 Task: Look for space in Cipolletti, Argentina from 5th July, 2023 to 10th July, 2023 for 4 adults in price range Rs.9000 to Rs.14000. Place can be entire place with 2 bedrooms having 4 beds and 2 bathrooms. Property type can be house, flat, guest house. Amenities needed are: heating. Booking option can be shelf check-in. Required host language is English.
Action: Mouse moved to (418, 99)
Screenshot: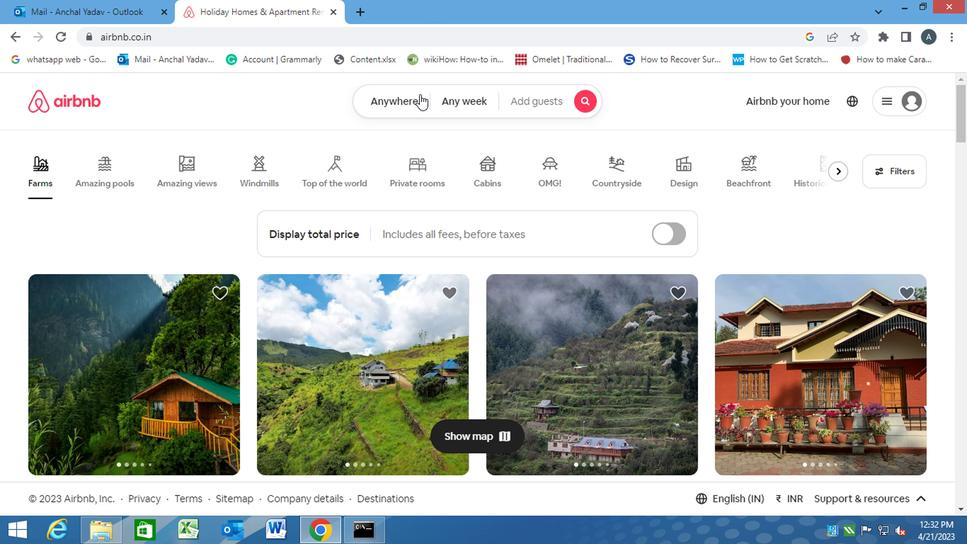 
Action: Mouse pressed left at (418, 99)
Screenshot: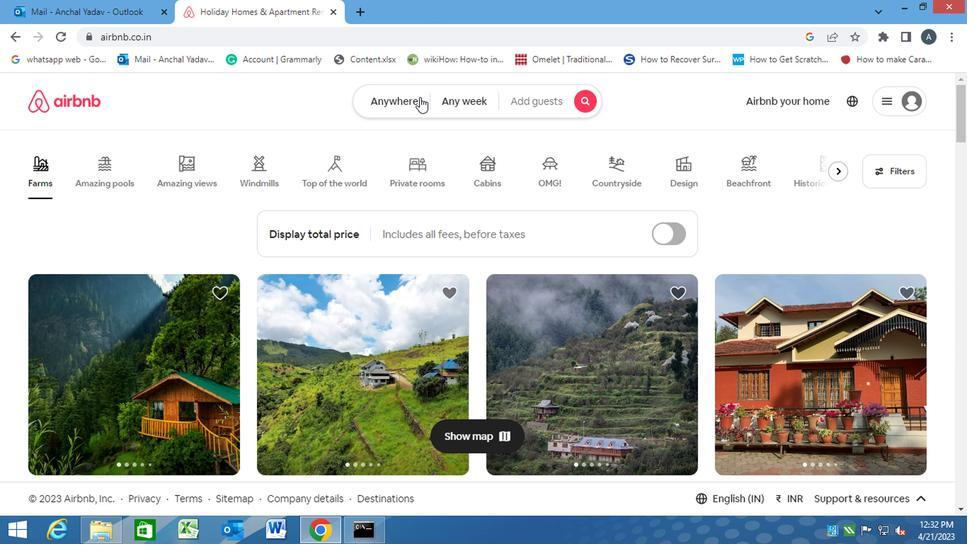 
Action: Mouse moved to (277, 154)
Screenshot: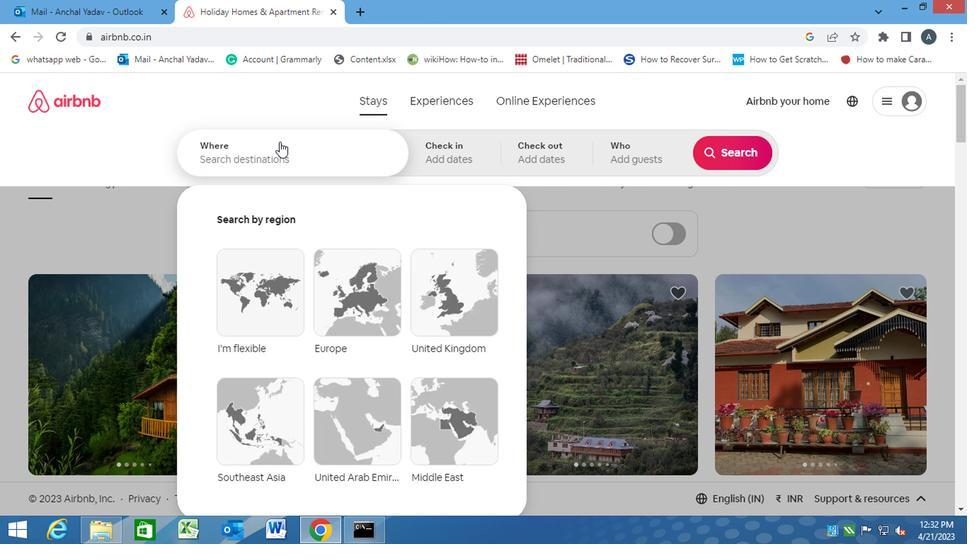 
Action: Mouse pressed left at (277, 154)
Screenshot: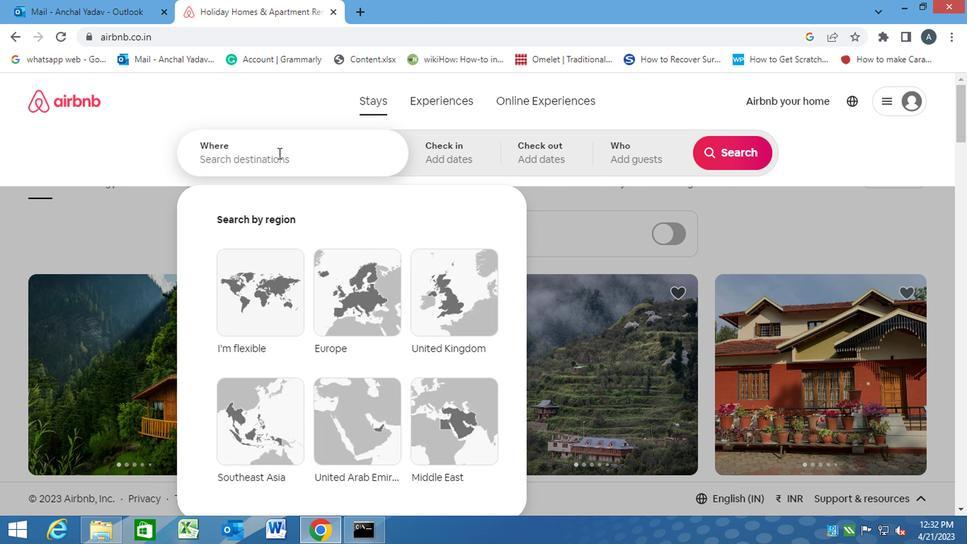 
Action: Mouse moved to (287, 159)
Screenshot: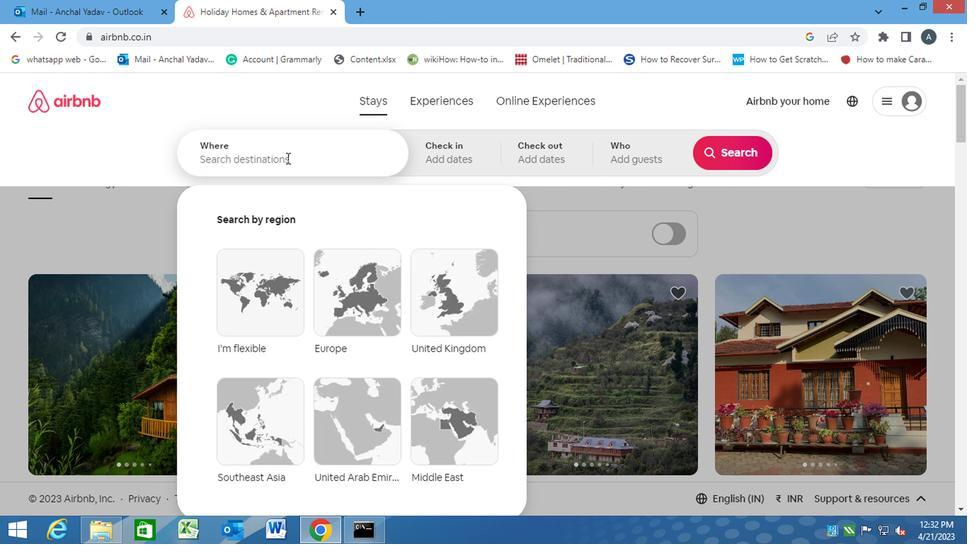 
Action: Key pressed c<Key.caps_lock>ipolle
Screenshot: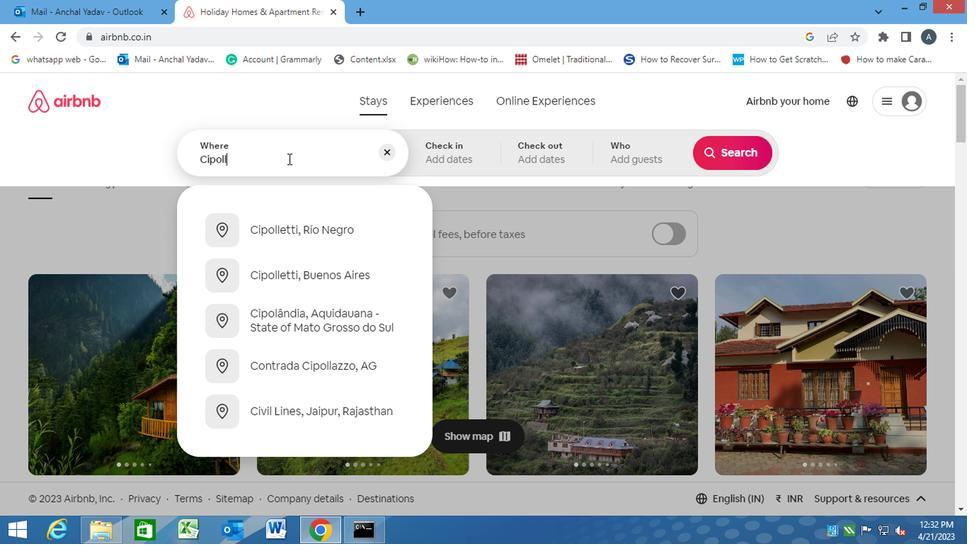 
Action: Mouse moved to (287, 160)
Screenshot: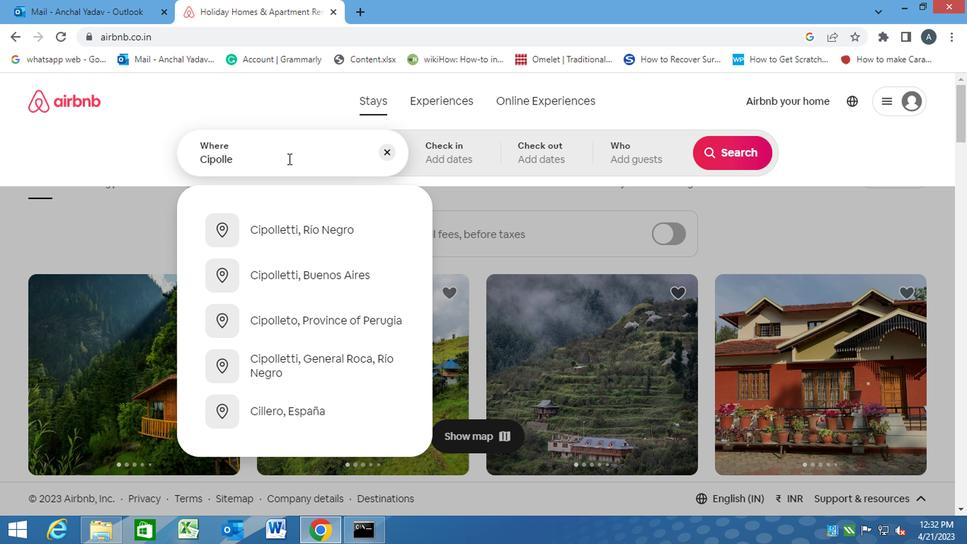
Action: Key pressed tti,<Key.space><Key.caps_lock>a<Key.caps_lock>rgentina<Key.enter>
Screenshot: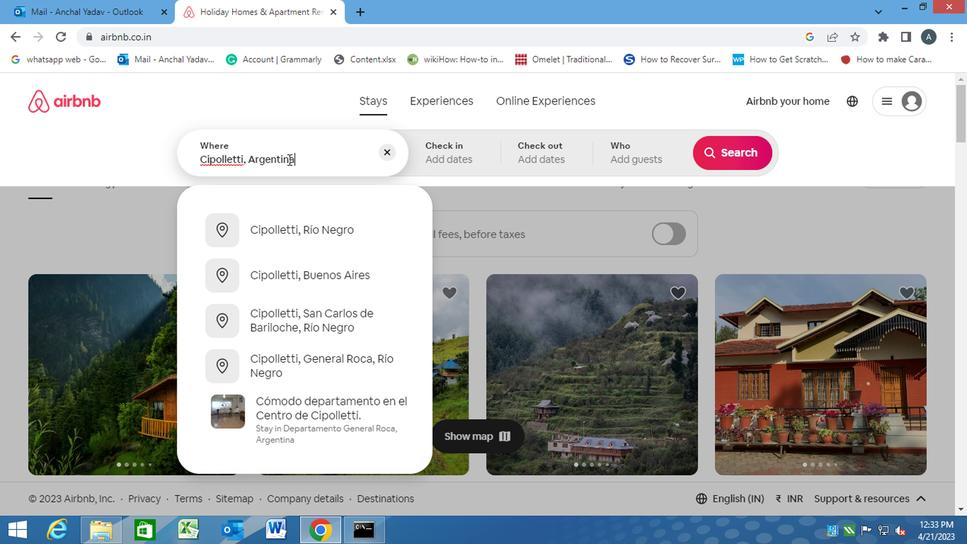
Action: Mouse moved to (710, 262)
Screenshot: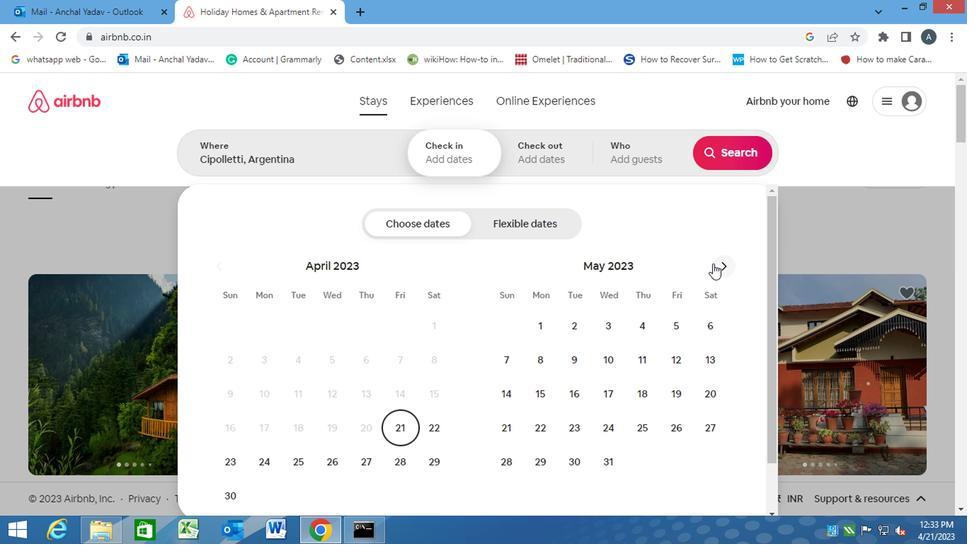 
Action: Mouse pressed left at (710, 262)
Screenshot: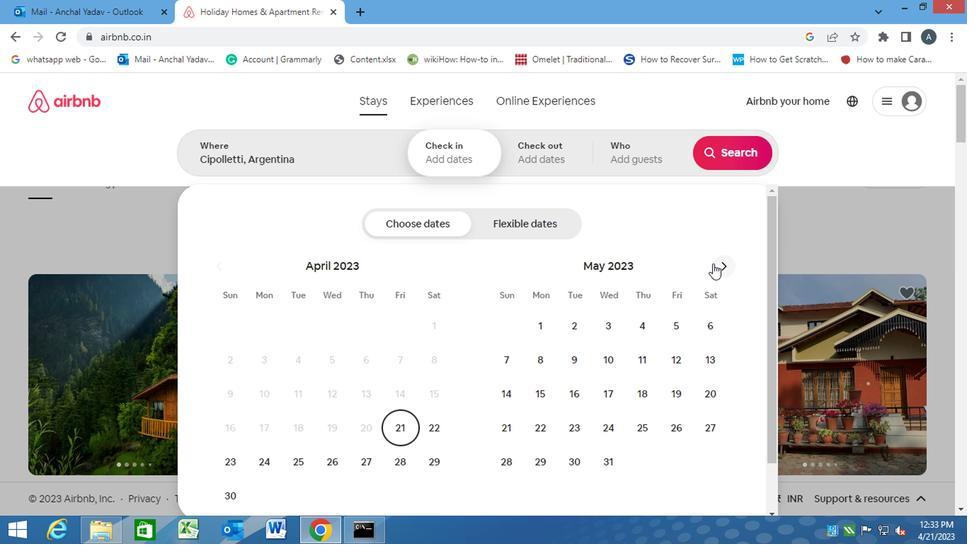 
Action: Mouse pressed left at (710, 262)
Screenshot: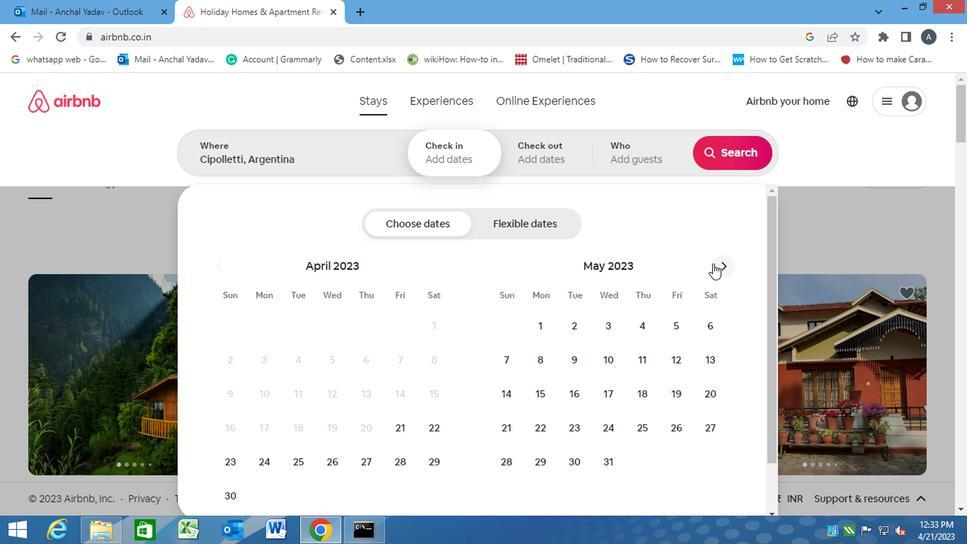 
Action: Mouse pressed left at (710, 262)
Screenshot: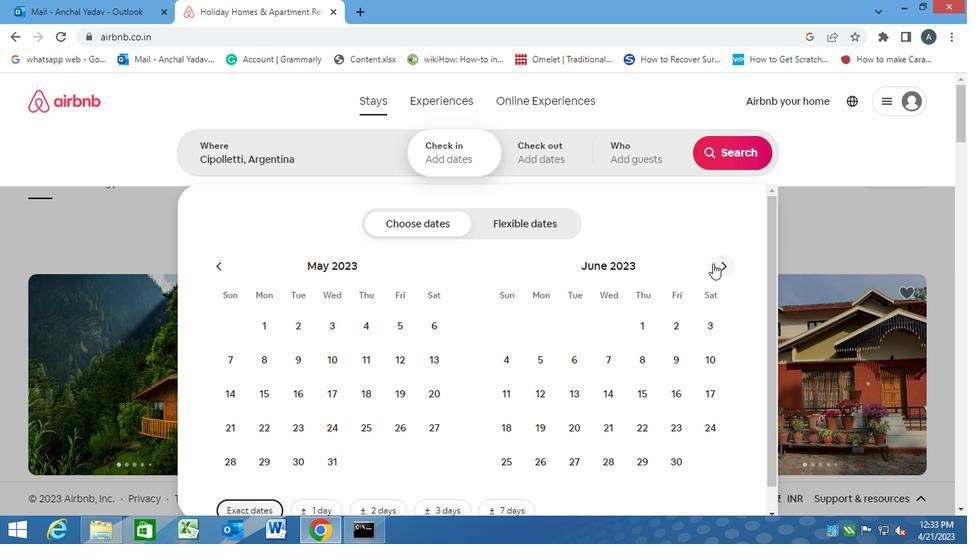 
Action: Mouse moved to (722, 263)
Screenshot: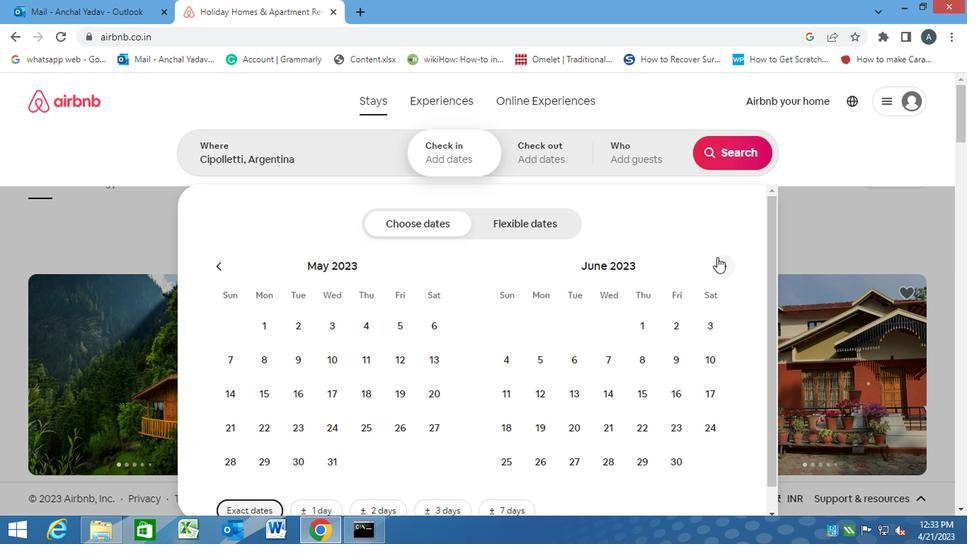 
Action: Mouse pressed left at (722, 263)
Screenshot: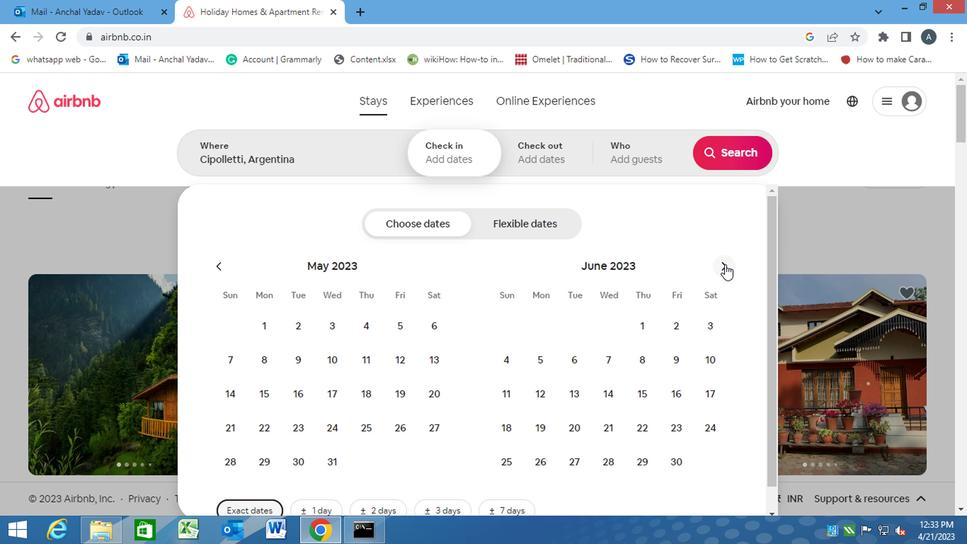 
Action: Mouse moved to (607, 362)
Screenshot: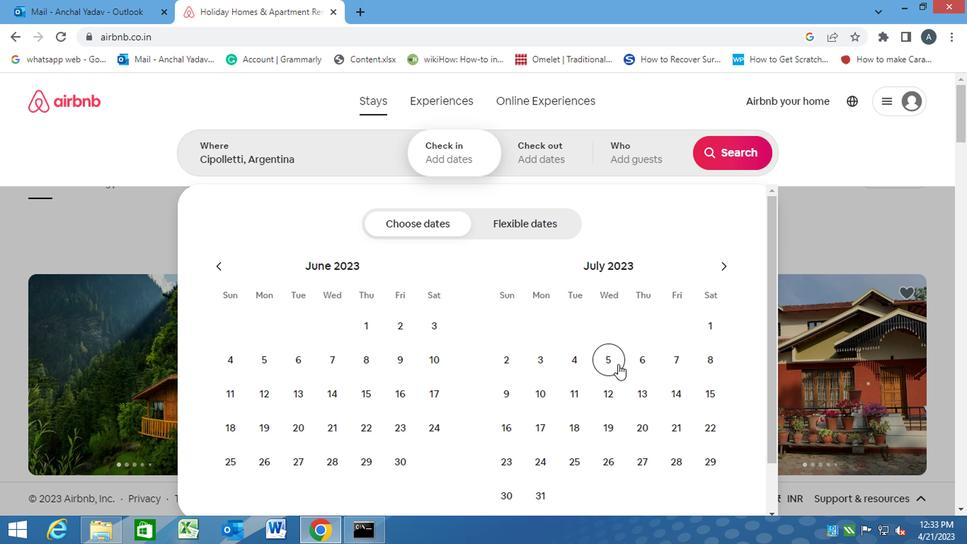 
Action: Mouse pressed left at (607, 362)
Screenshot: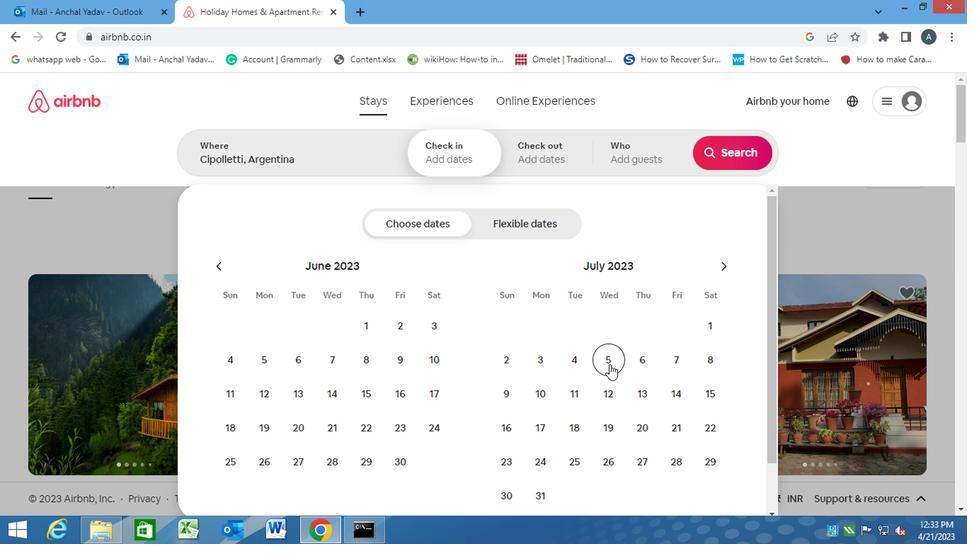 
Action: Mouse moved to (537, 386)
Screenshot: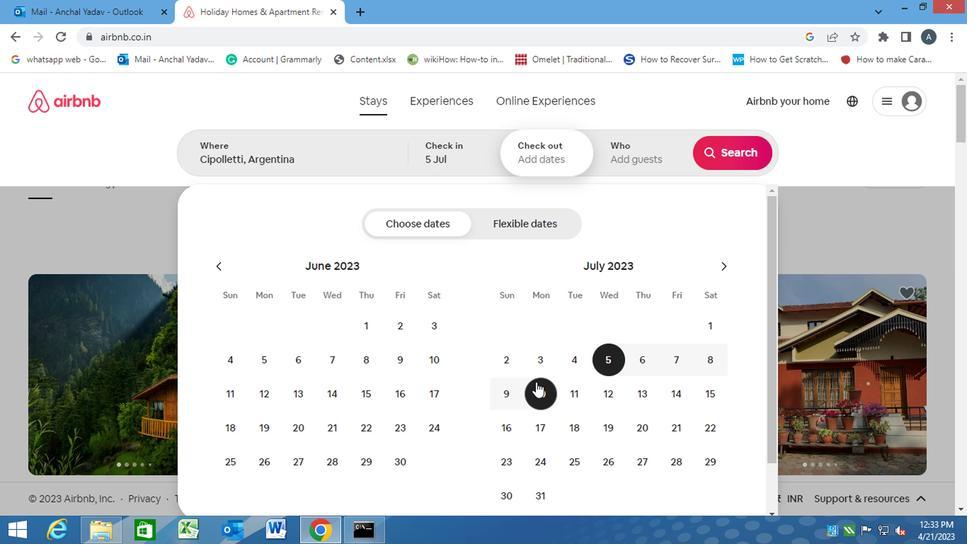 
Action: Mouse pressed left at (537, 386)
Screenshot: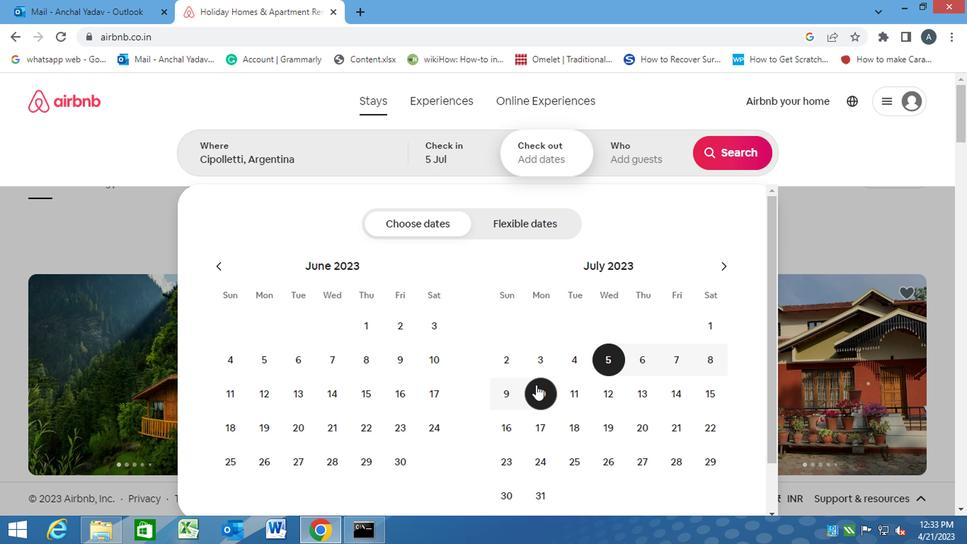 
Action: Mouse moved to (616, 157)
Screenshot: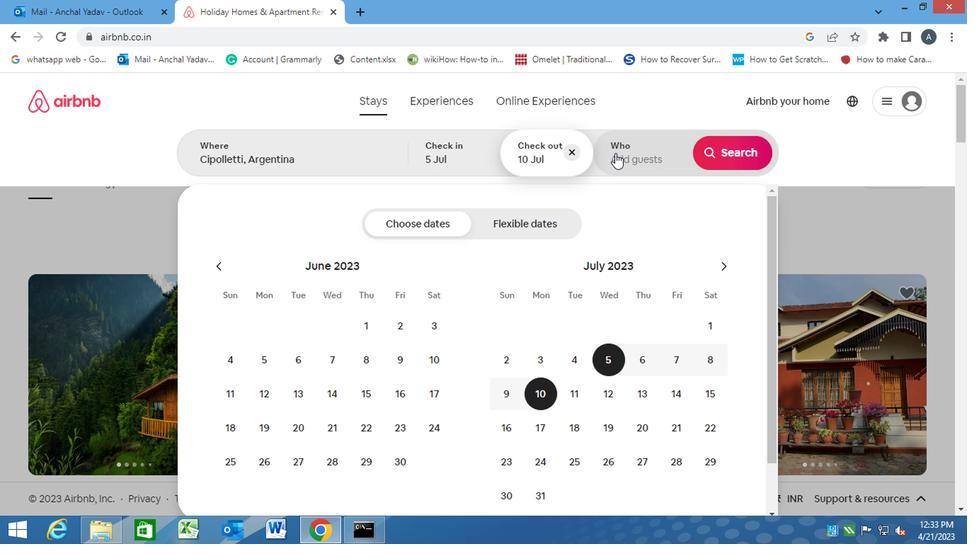 
Action: Mouse pressed left at (616, 157)
Screenshot: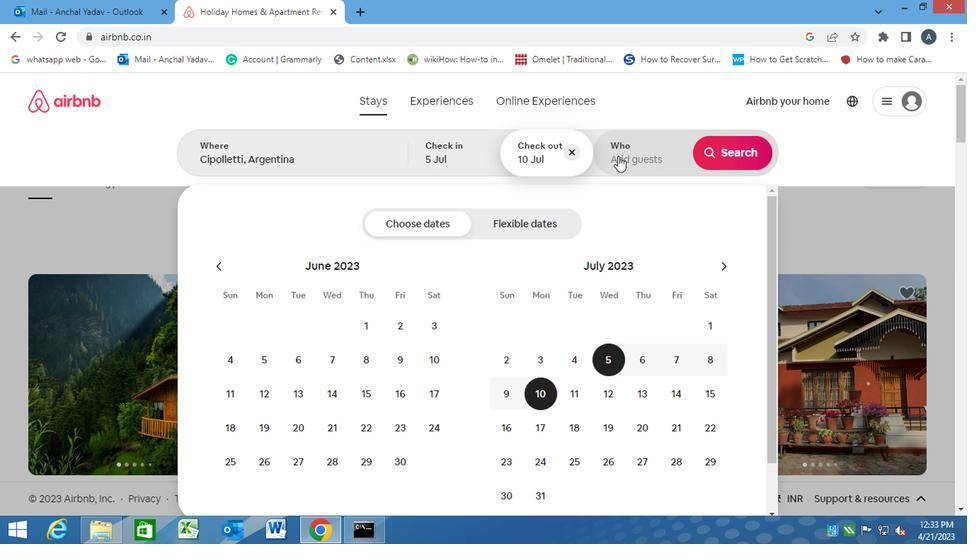 
Action: Mouse moved to (727, 228)
Screenshot: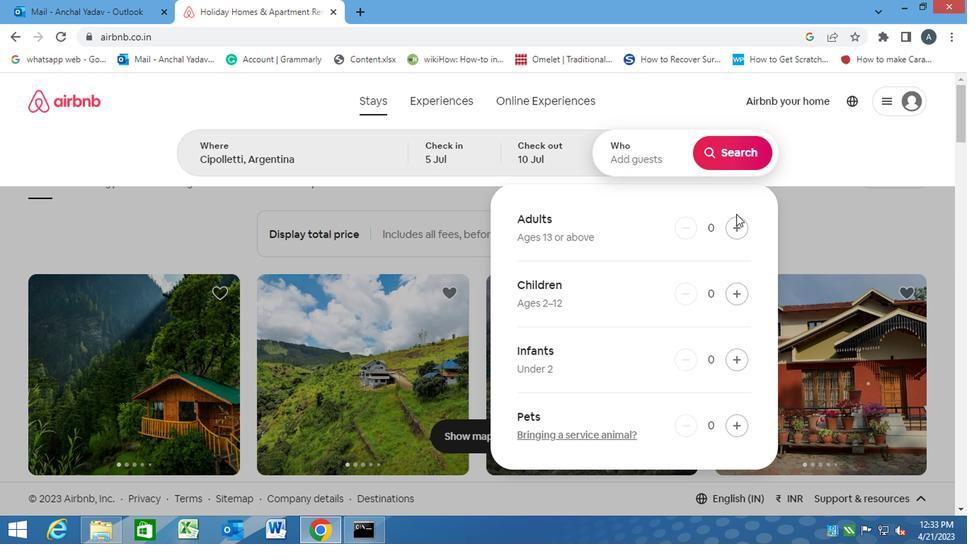 
Action: Mouse pressed left at (727, 228)
Screenshot: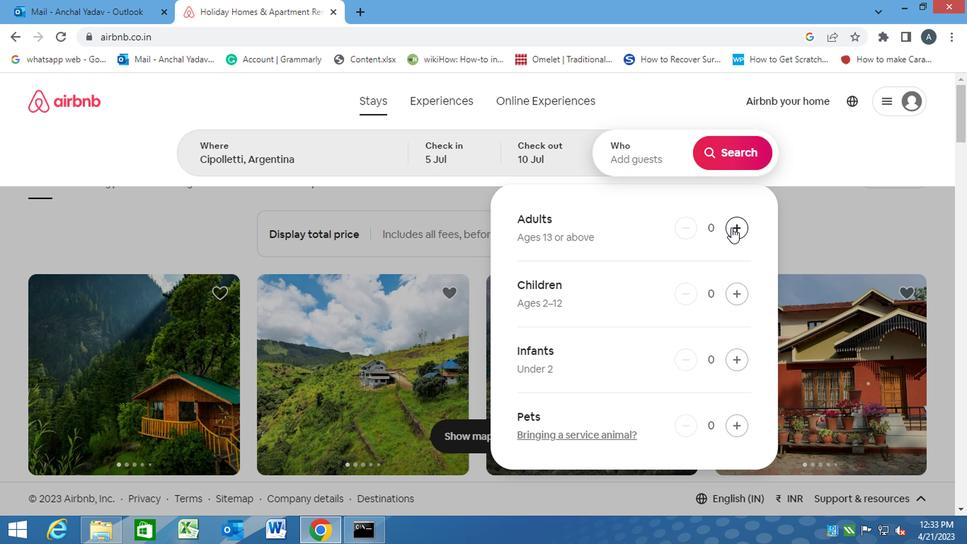 
Action: Mouse pressed left at (727, 228)
Screenshot: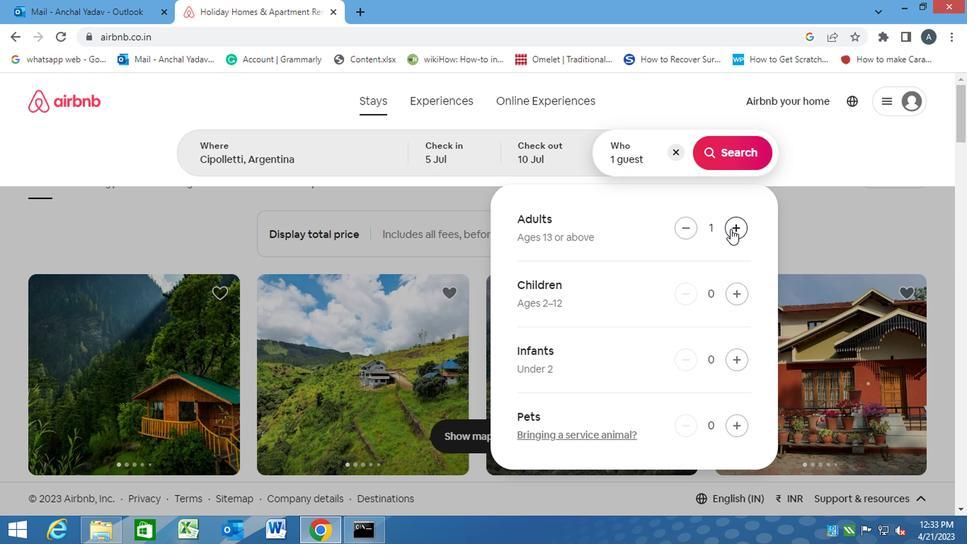
Action: Mouse pressed left at (727, 228)
Screenshot: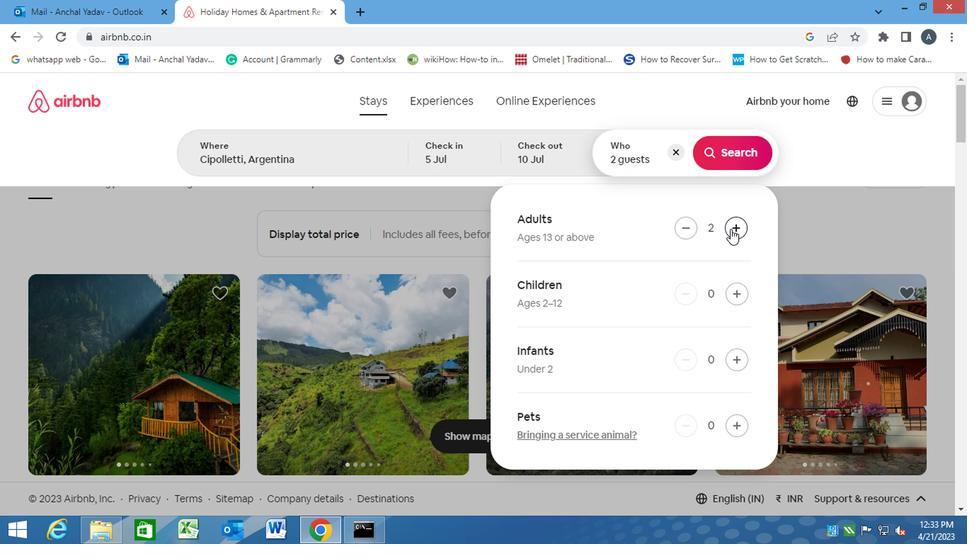 
Action: Mouse pressed left at (727, 228)
Screenshot: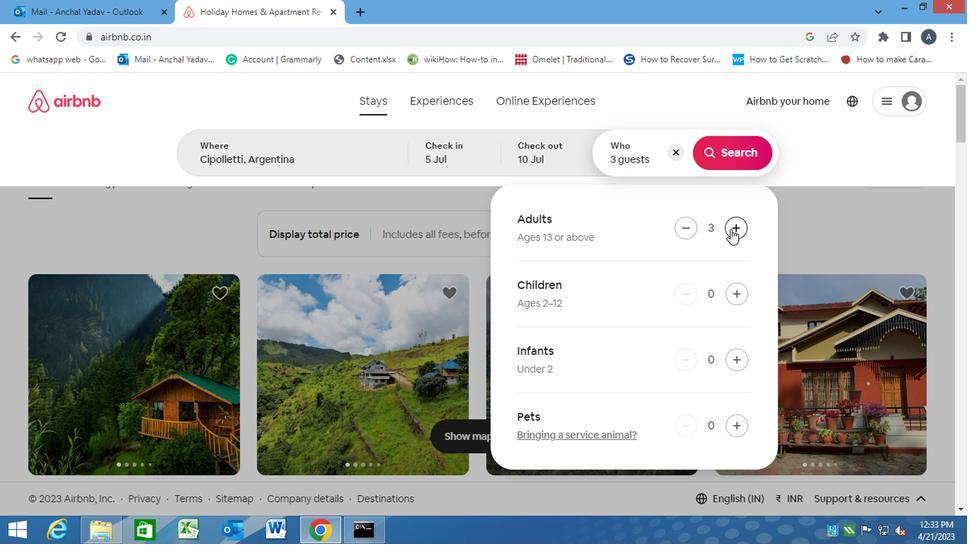 
Action: Mouse moved to (723, 153)
Screenshot: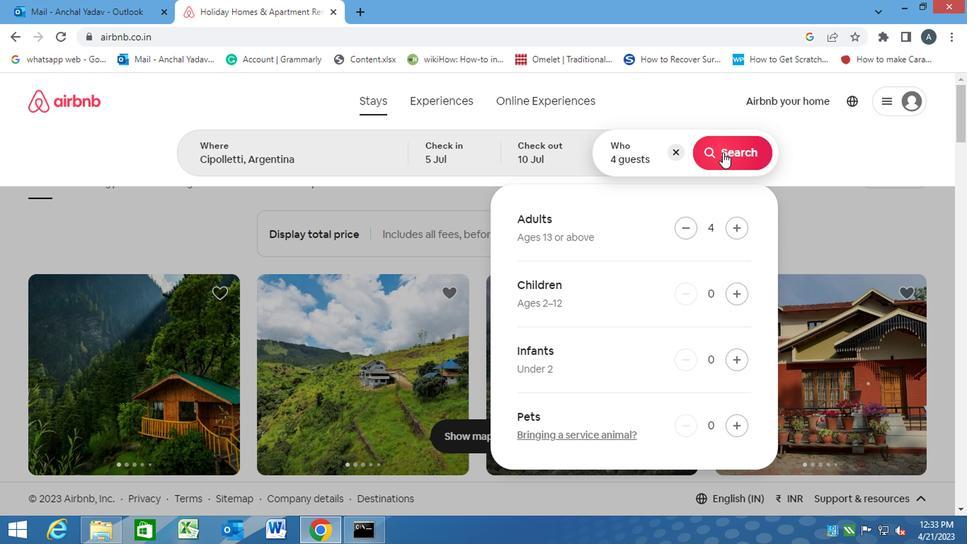
Action: Mouse pressed left at (723, 153)
Screenshot: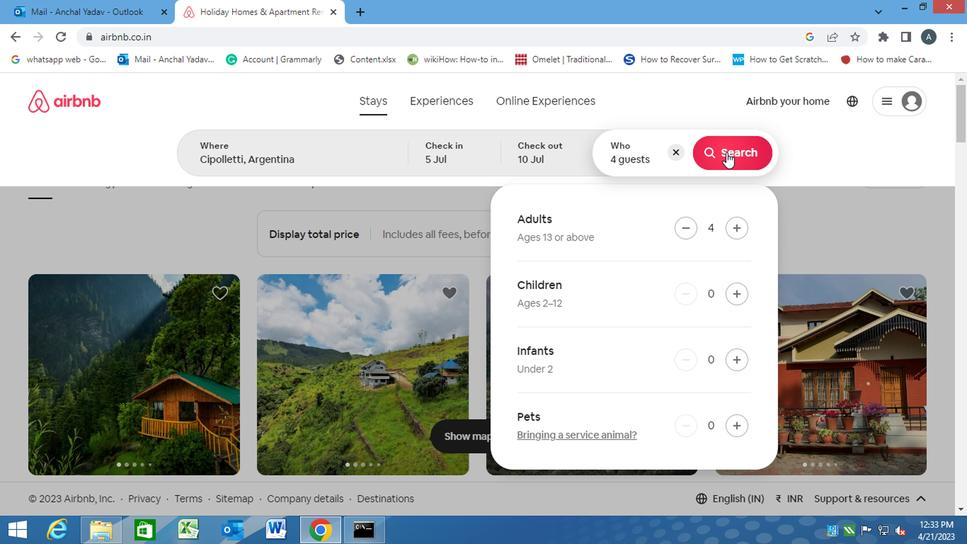 
Action: Mouse moved to (887, 153)
Screenshot: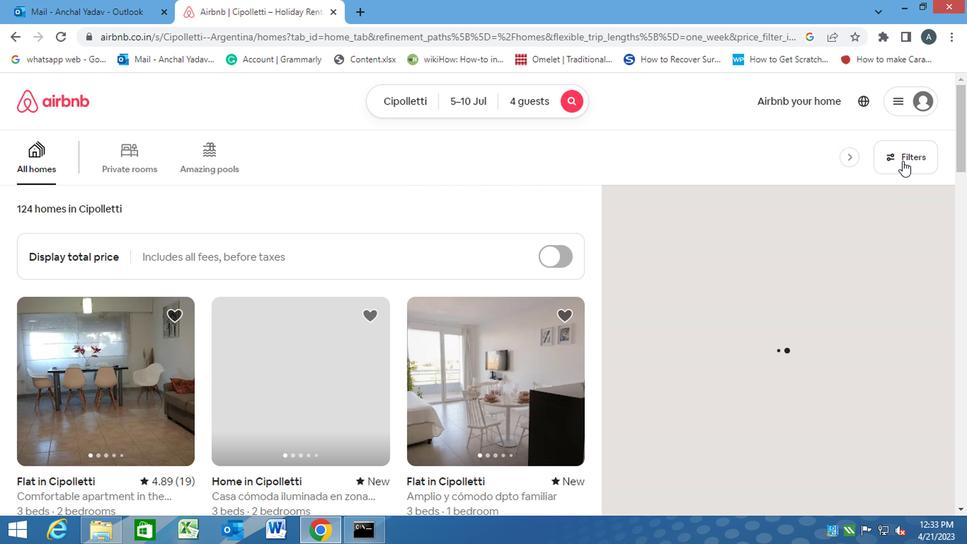 
Action: Mouse pressed left at (899, 153)
Screenshot: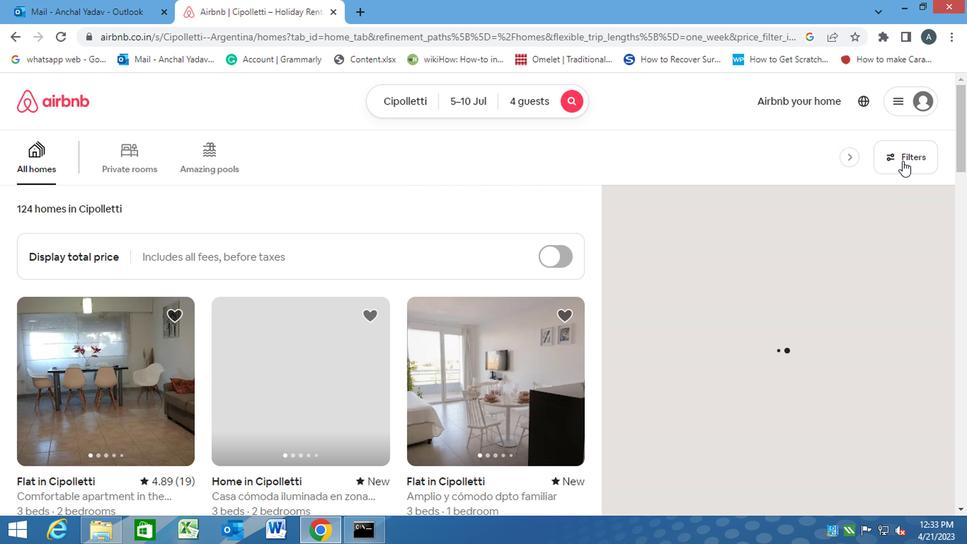 
Action: Mouse moved to (293, 334)
Screenshot: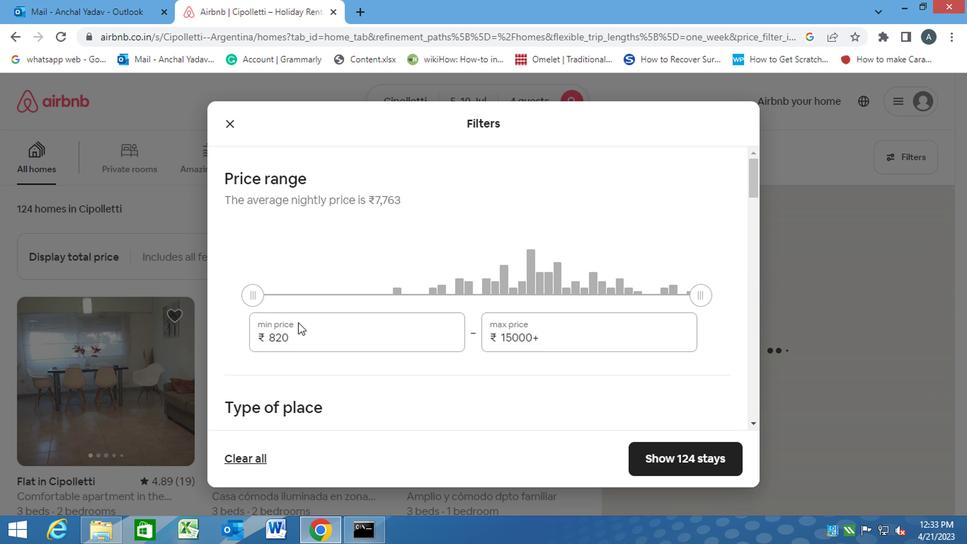 
Action: Mouse pressed left at (293, 334)
Screenshot: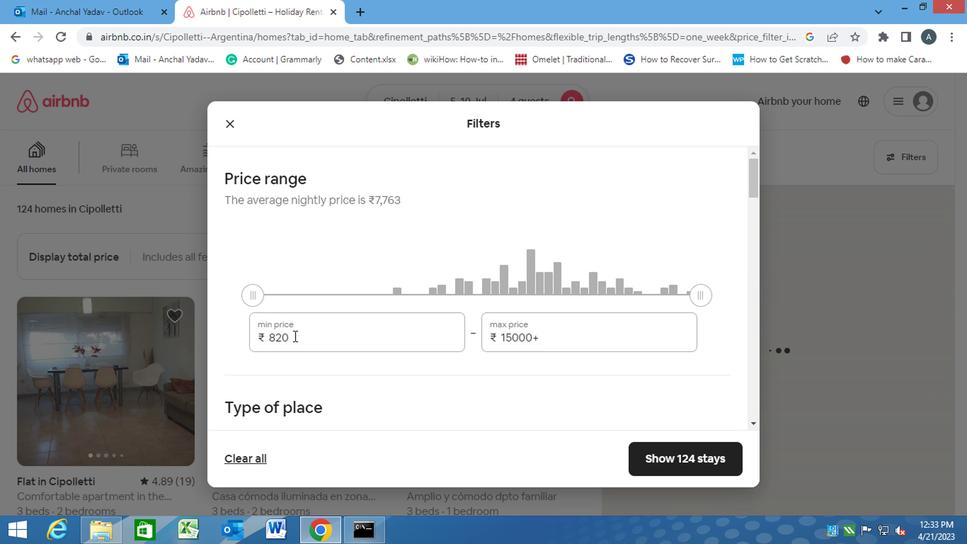 
Action: Mouse moved to (282, 337)
Screenshot: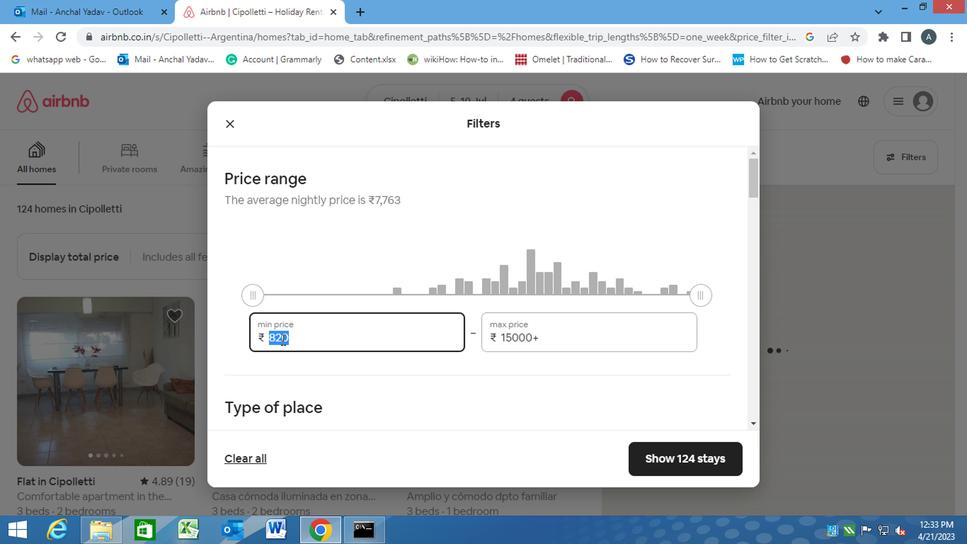 
Action: Key pressed 9000
Screenshot: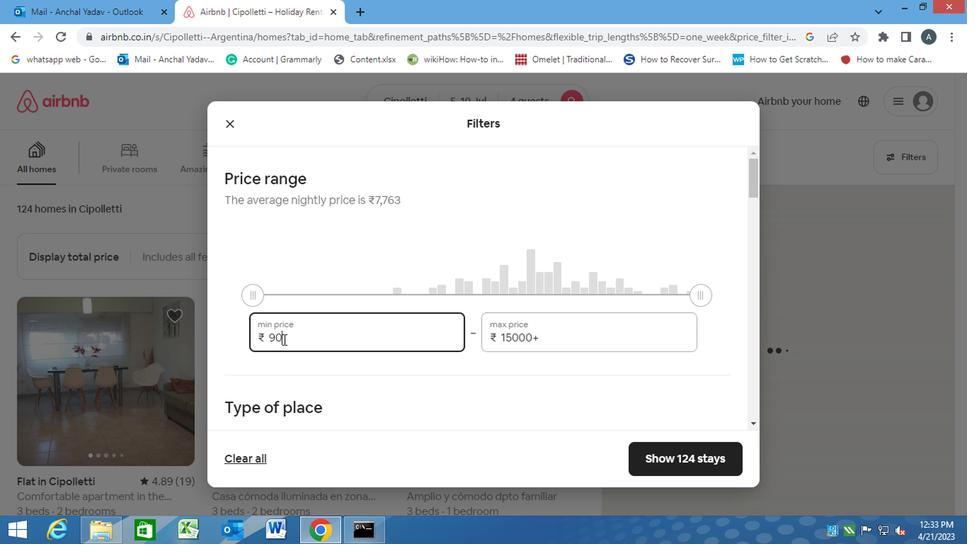 
Action: Mouse moved to (413, 414)
Screenshot: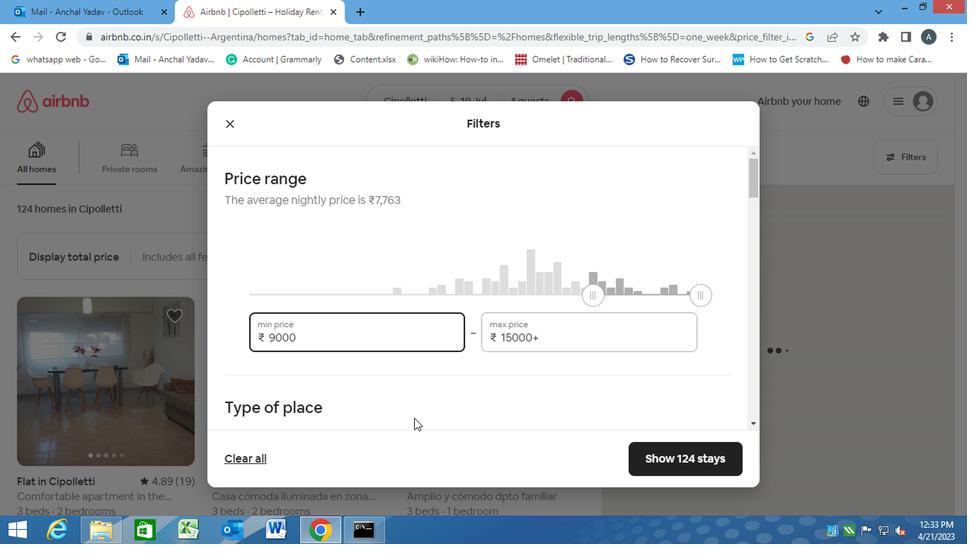 
Action: Key pressed <Key.tab>14000
Screenshot: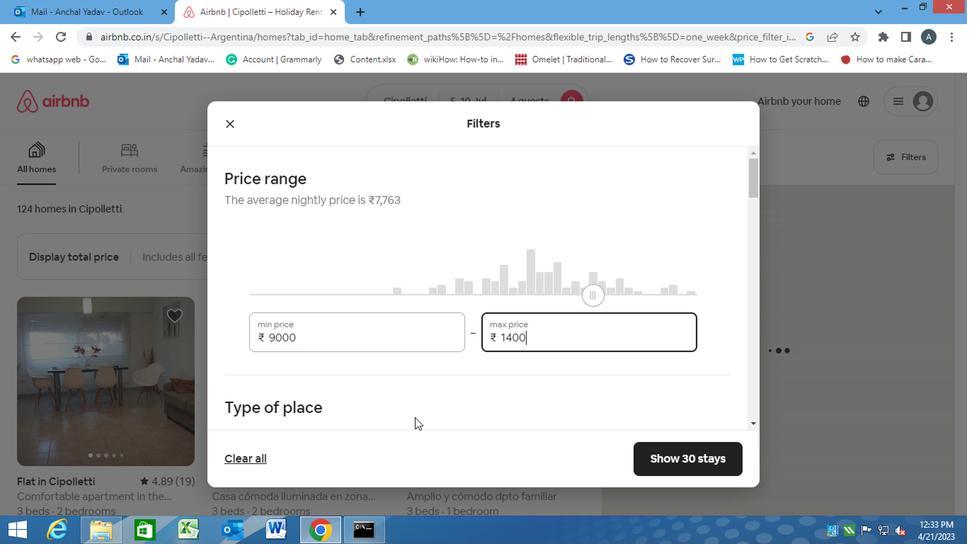 
Action: Mouse moved to (398, 411)
Screenshot: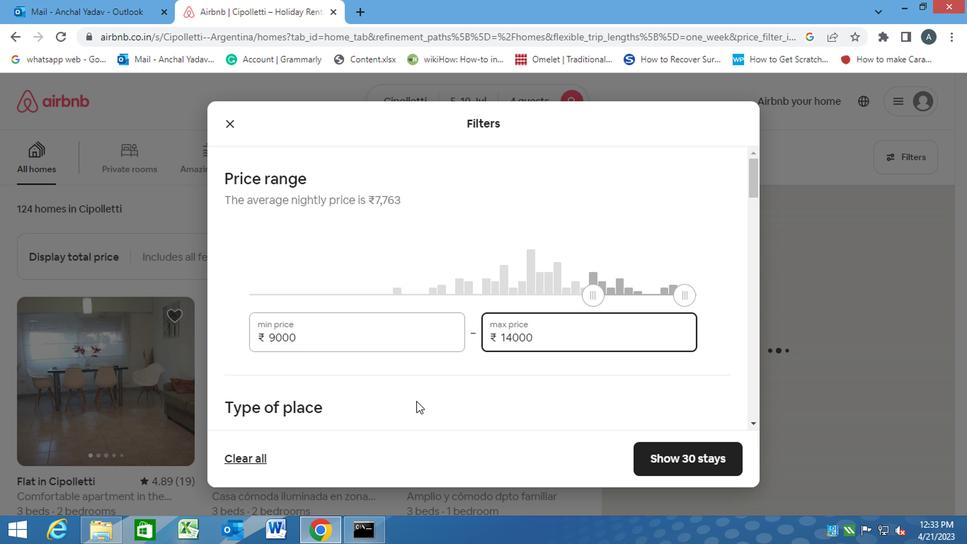 
Action: Mouse pressed left at (398, 411)
Screenshot: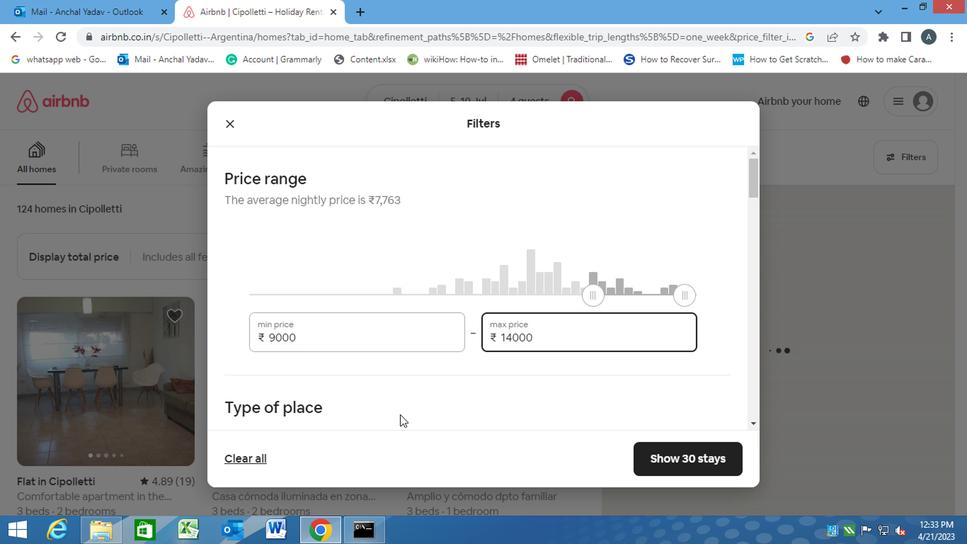 
Action: Mouse scrolled (398, 411) with delta (0, 0)
Screenshot: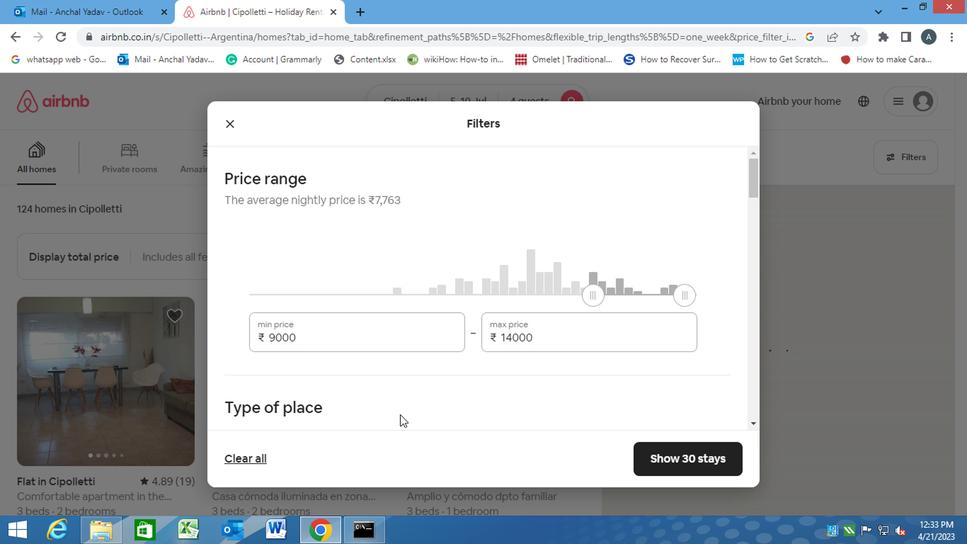 
Action: Mouse scrolled (398, 411) with delta (0, 0)
Screenshot: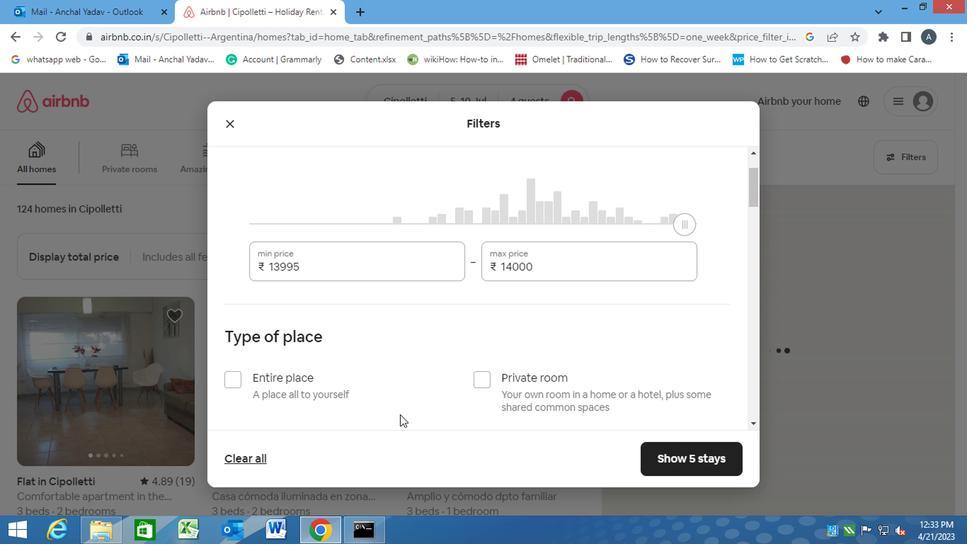 
Action: Mouse moved to (249, 302)
Screenshot: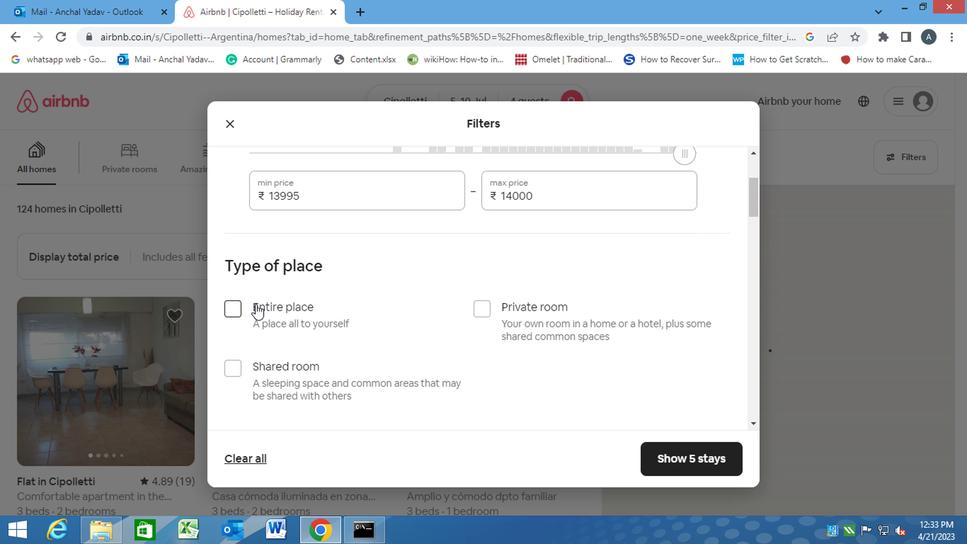 
Action: Mouse pressed left at (249, 302)
Screenshot: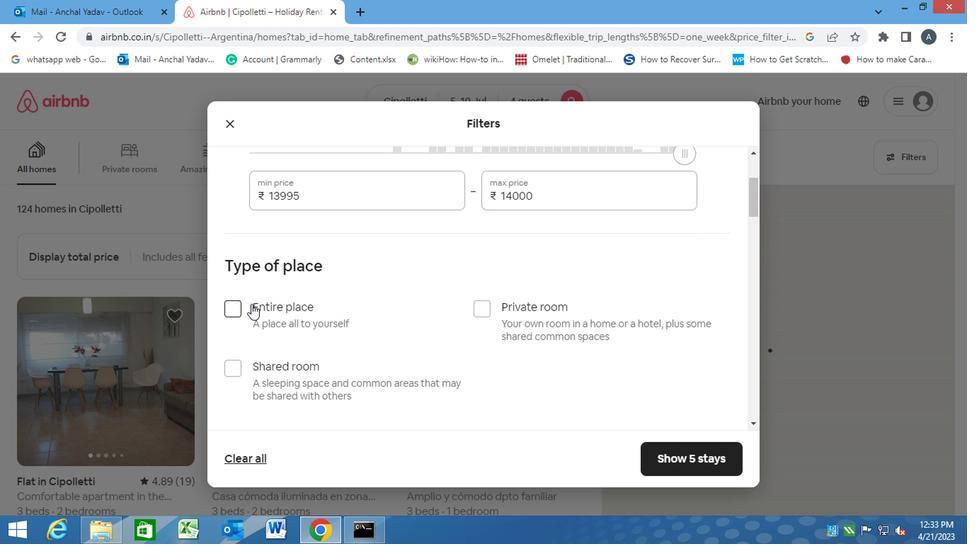
Action: Mouse moved to (249, 305)
Screenshot: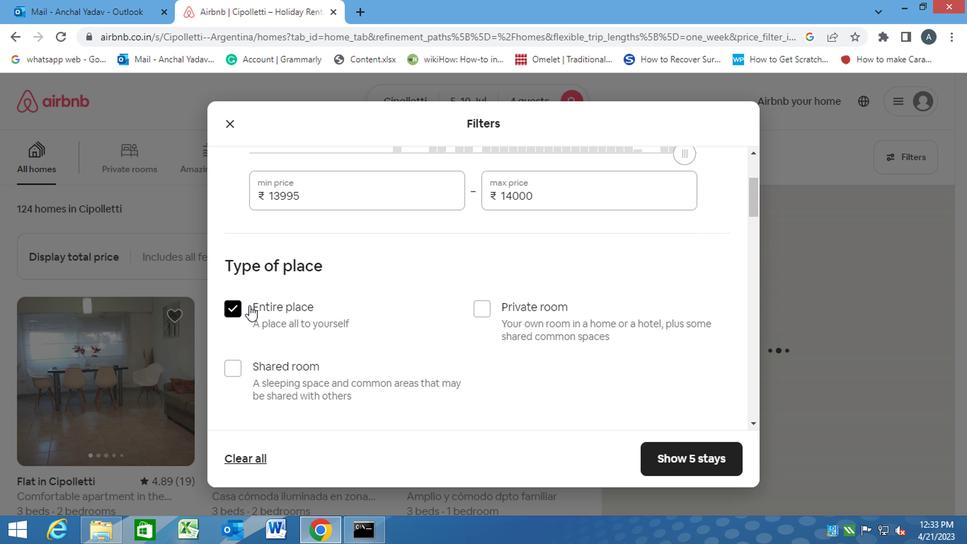
Action: Mouse scrolled (249, 304) with delta (0, -1)
Screenshot: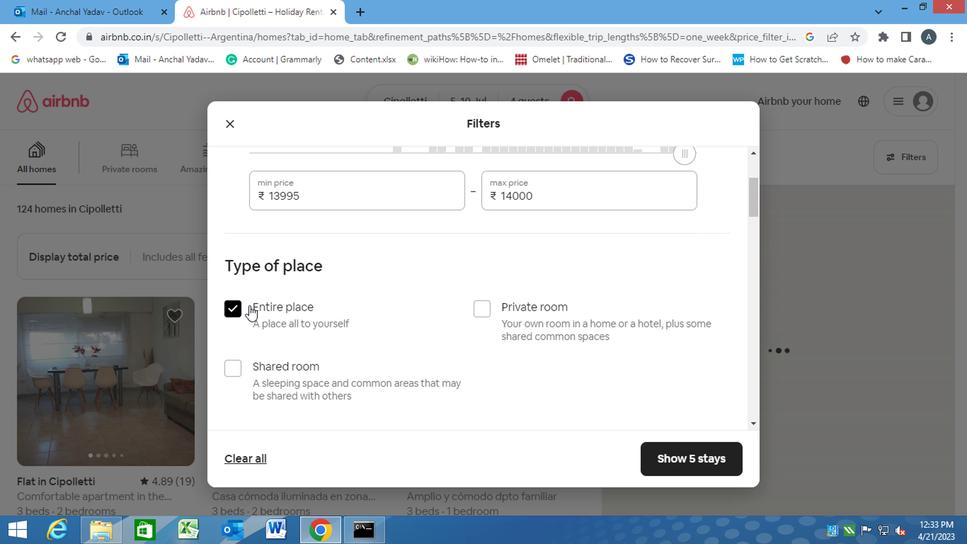 
Action: Mouse moved to (249, 306)
Screenshot: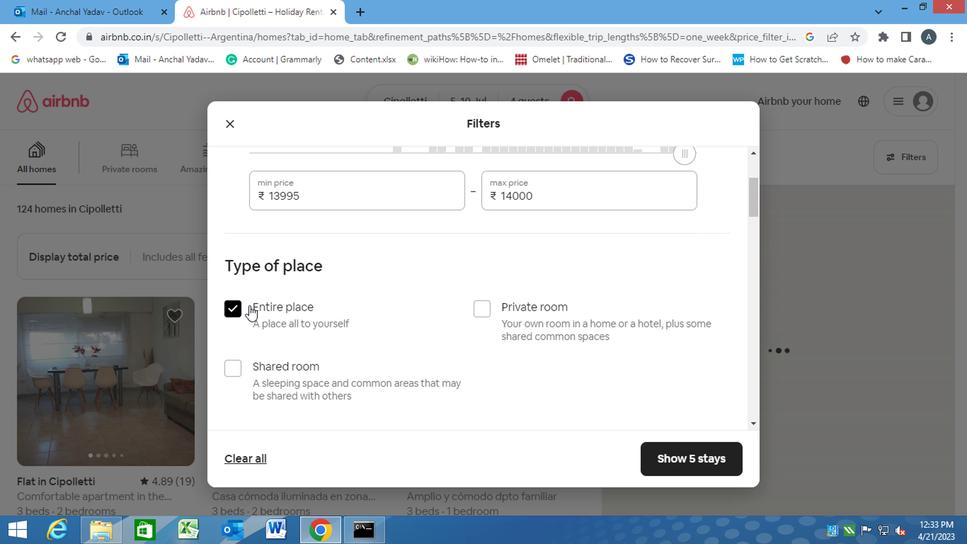 
Action: Mouse scrolled (249, 305) with delta (0, 0)
Screenshot: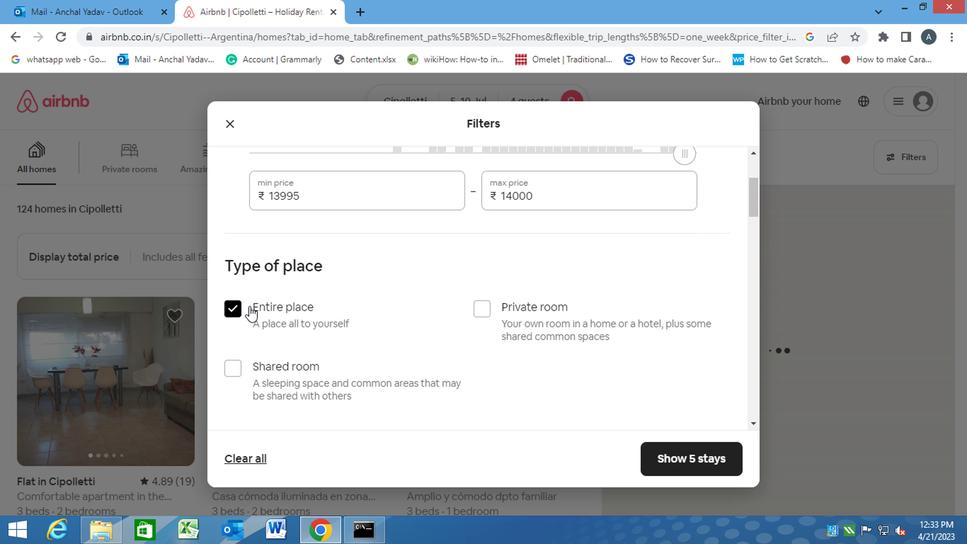 
Action: Mouse moved to (274, 360)
Screenshot: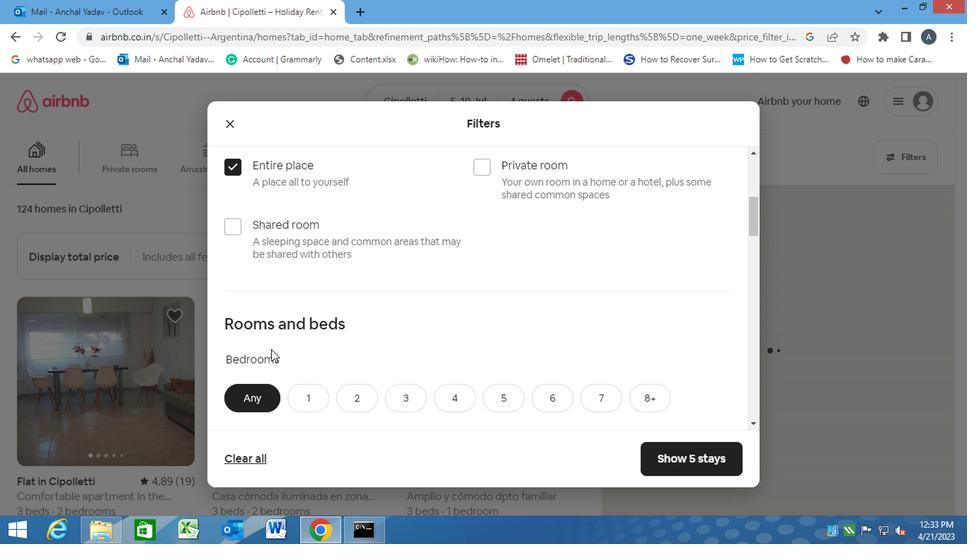 
Action: Mouse scrolled (274, 360) with delta (0, 0)
Screenshot: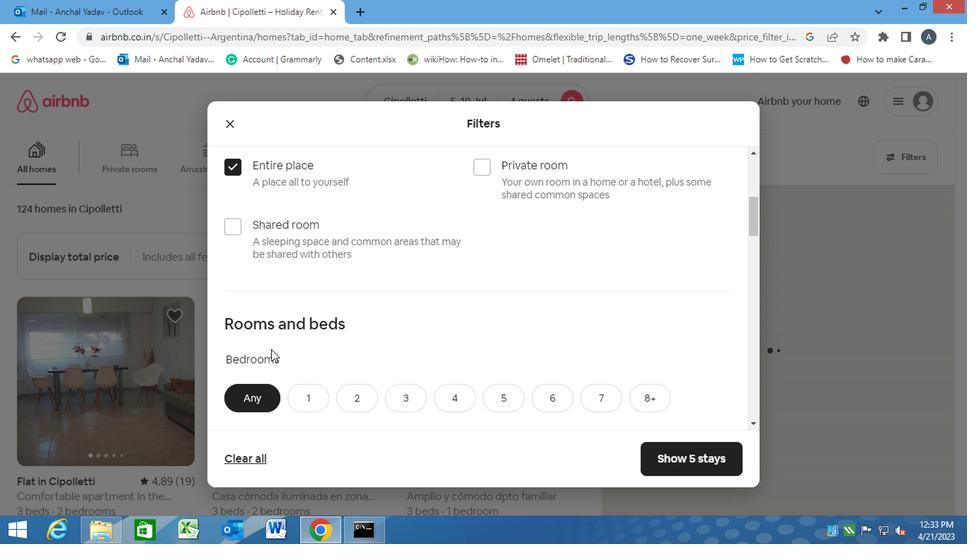 
Action: Mouse moved to (353, 320)
Screenshot: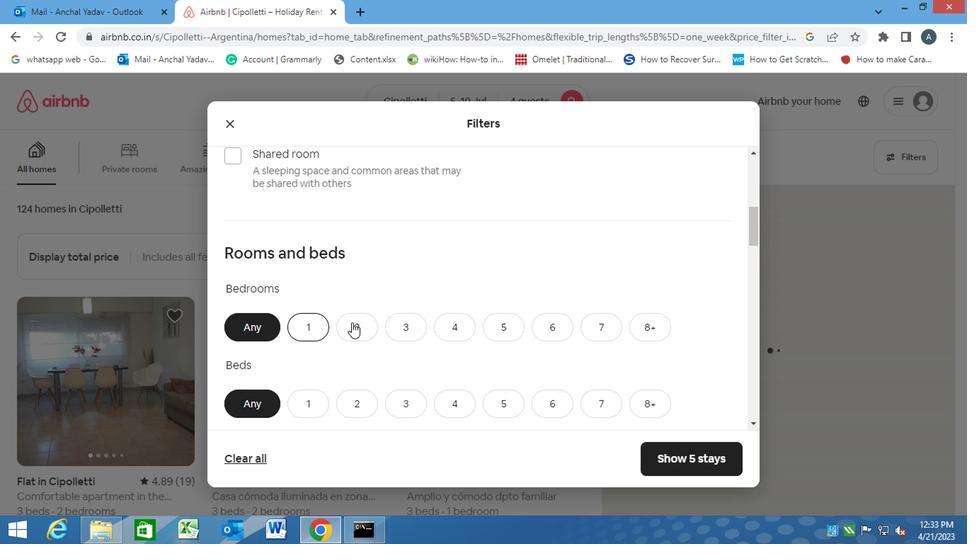
Action: Mouse pressed left at (353, 320)
Screenshot: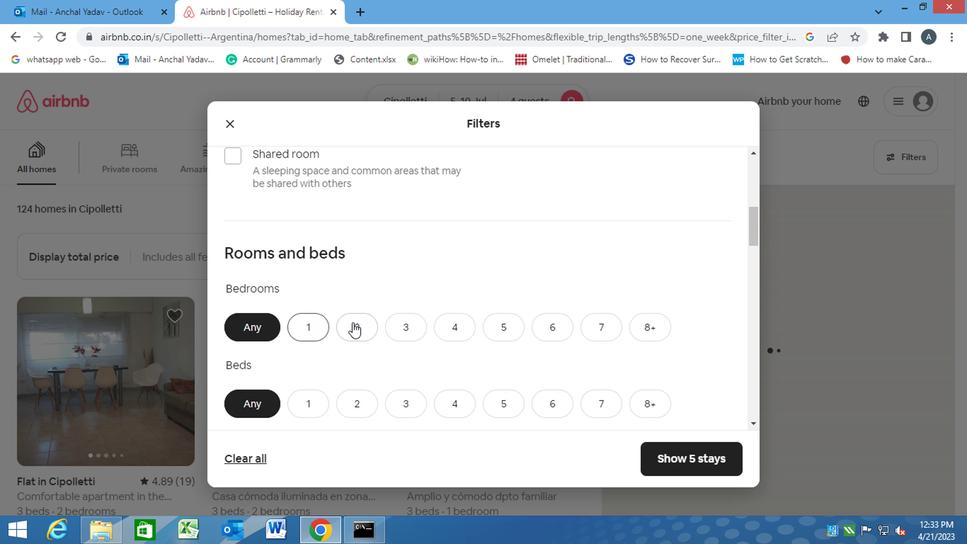 
Action: Mouse moved to (353, 320)
Screenshot: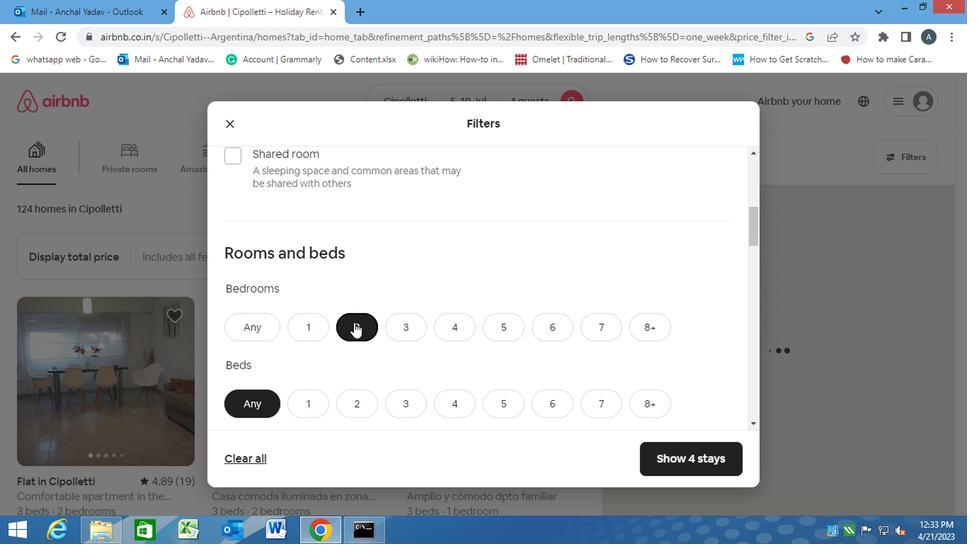 
Action: Mouse scrolled (353, 320) with delta (0, 0)
Screenshot: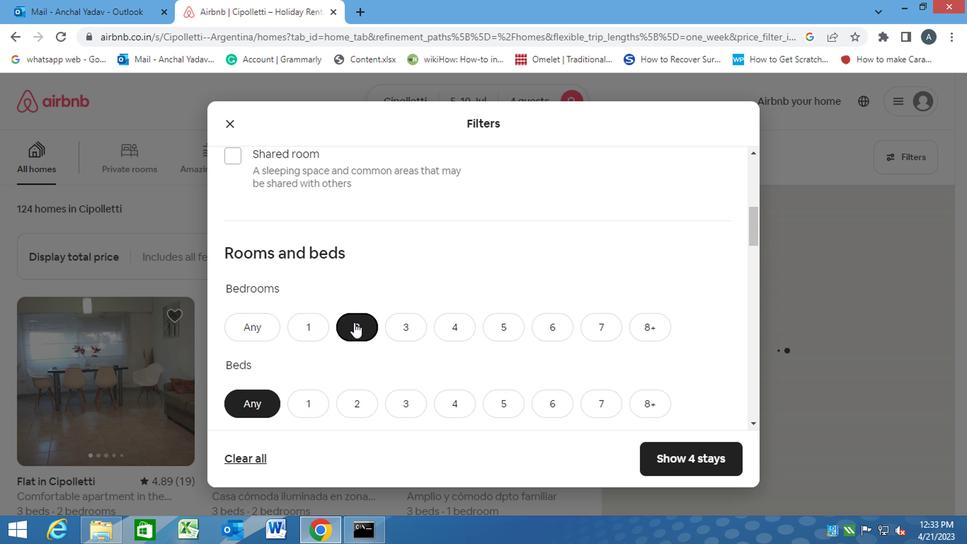 
Action: Mouse moved to (450, 329)
Screenshot: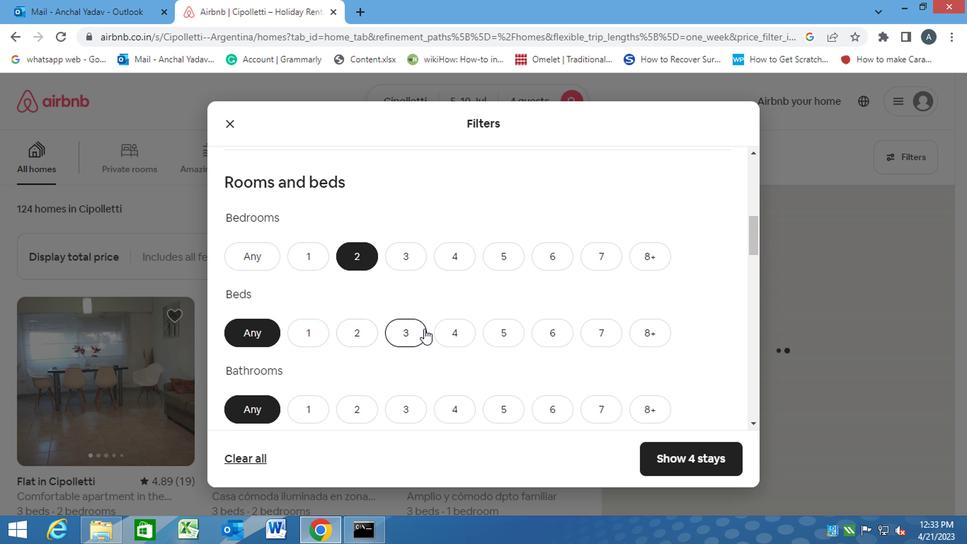
Action: Mouse pressed left at (450, 329)
Screenshot: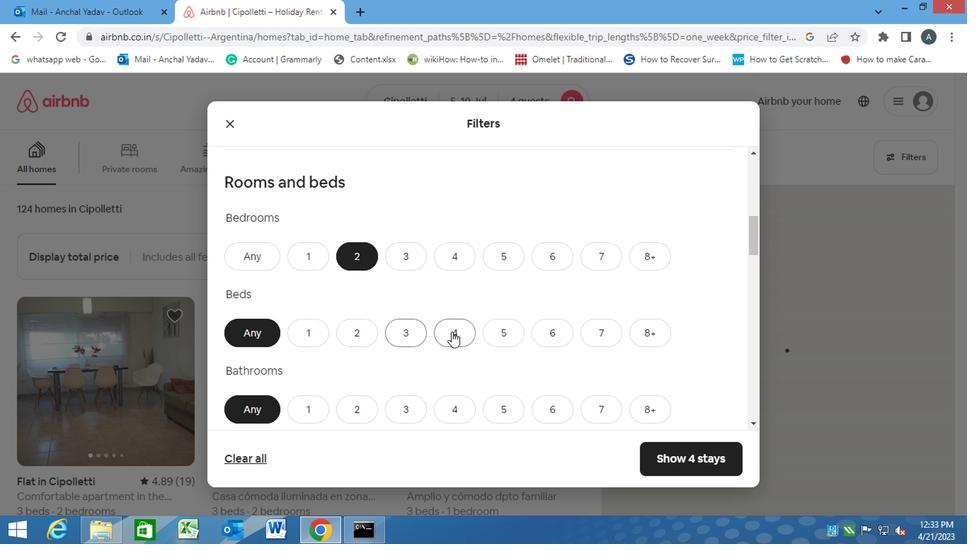 
Action: Mouse moved to (436, 344)
Screenshot: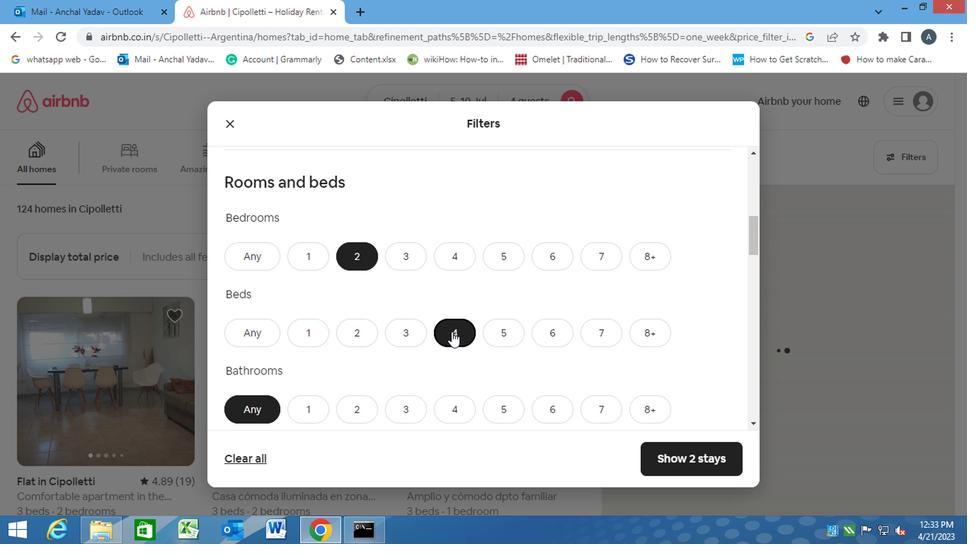 
Action: Mouse scrolled (438, 342) with delta (0, 0)
Screenshot: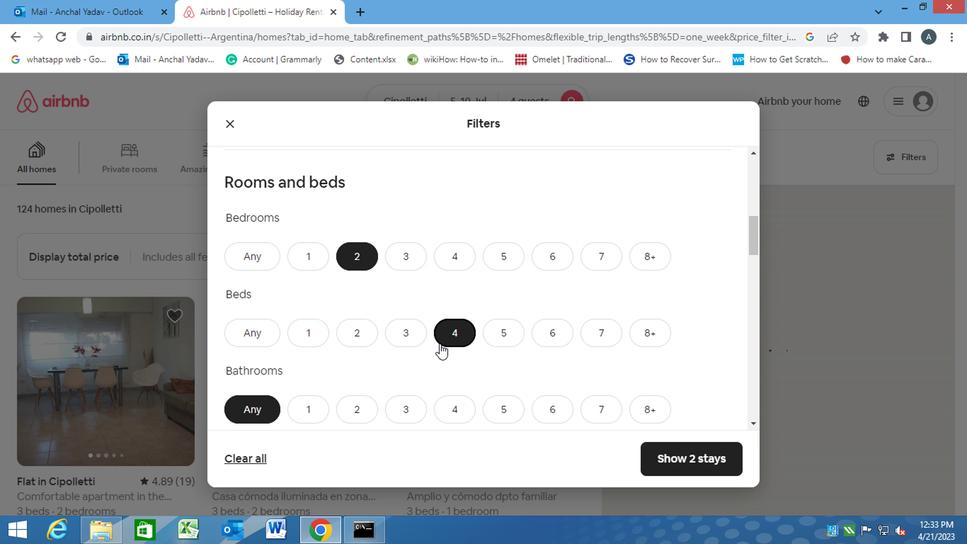 
Action: Mouse moved to (406, 340)
Screenshot: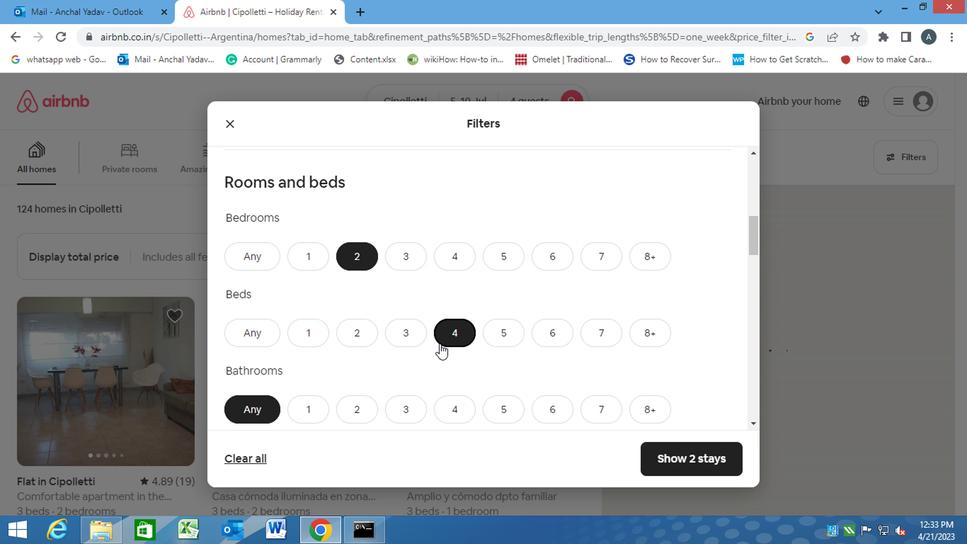 
Action: Mouse scrolled (437, 342) with delta (0, 0)
Screenshot: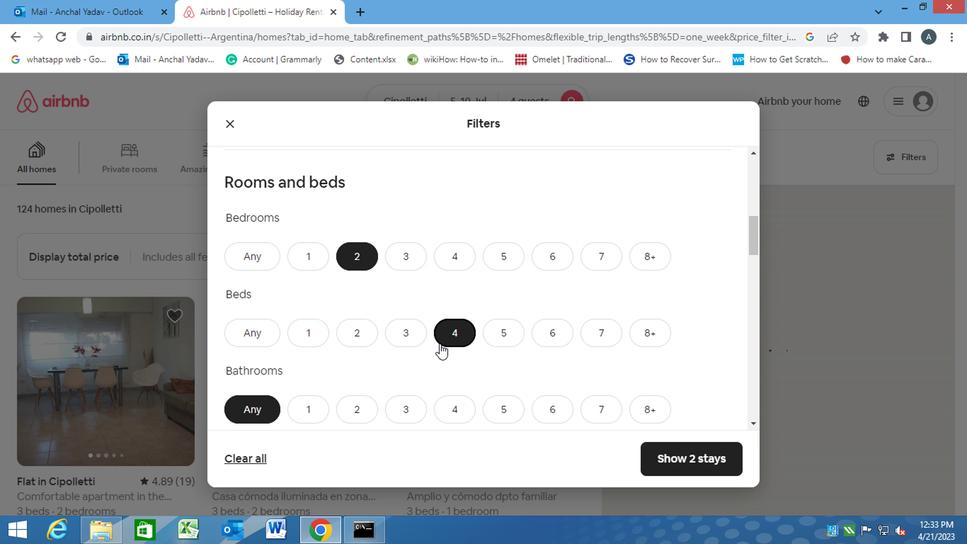 
Action: Mouse moved to (358, 268)
Screenshot: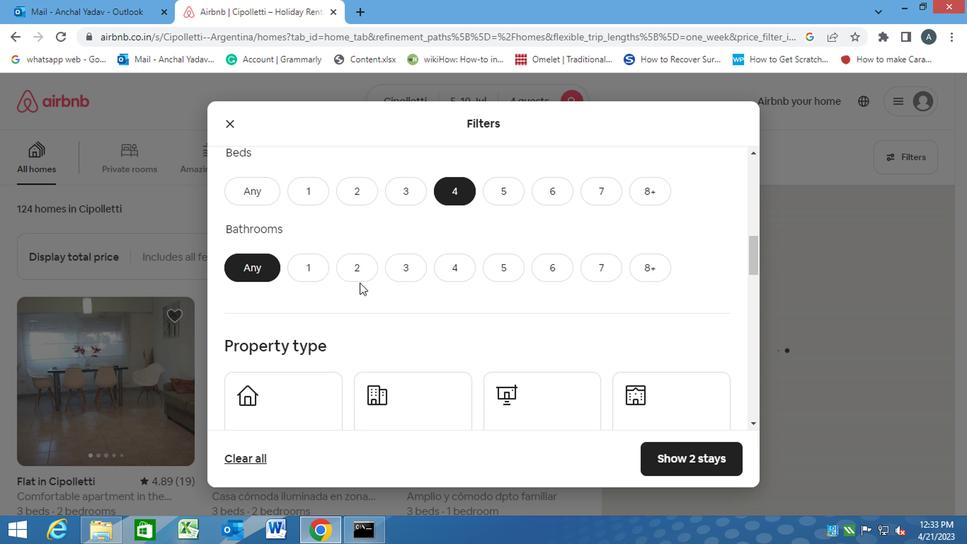 
Action: Mouse pressed left at (358, 268)
Screenshot: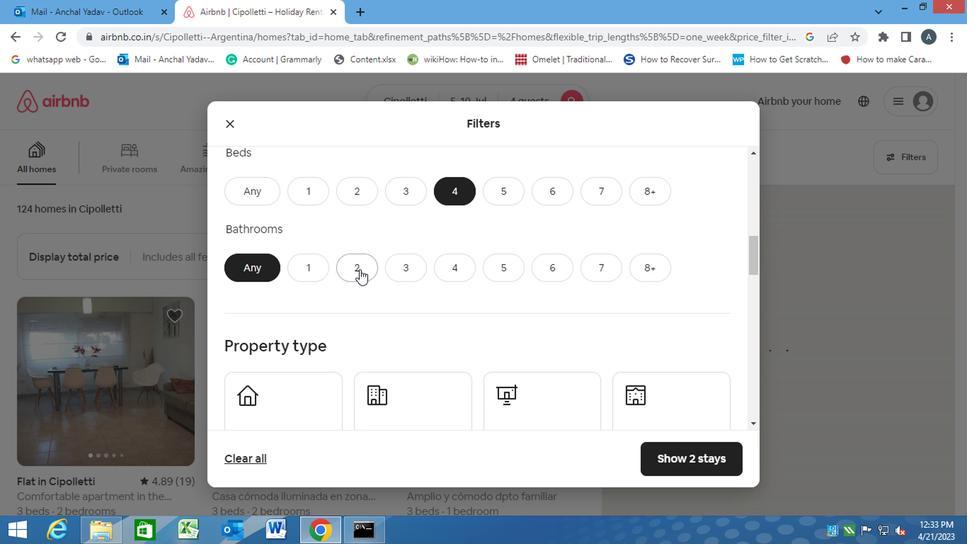 
Action: Mouse moved to (286, 378)
Screenshot: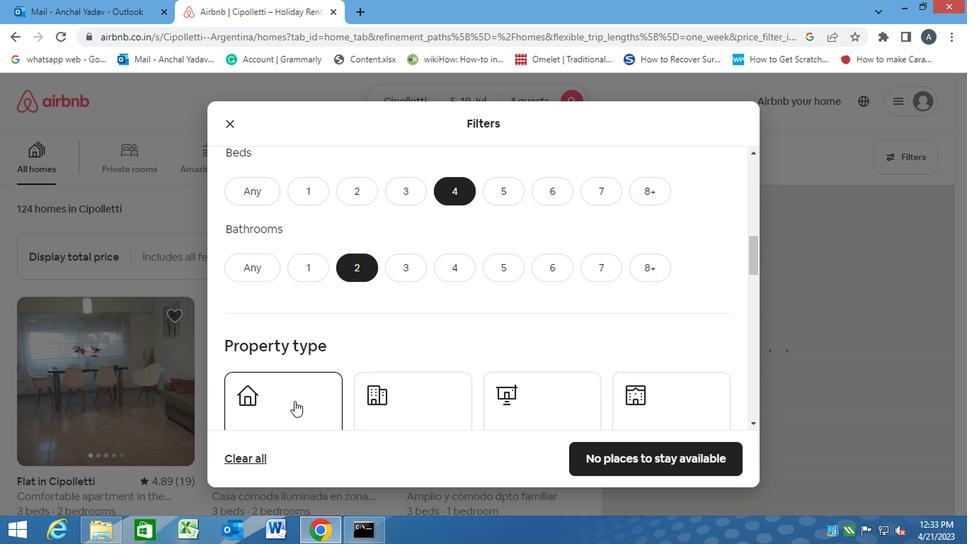
Action: Mouse scrolled (286, 377) with delta (0, -1)
Screenshot: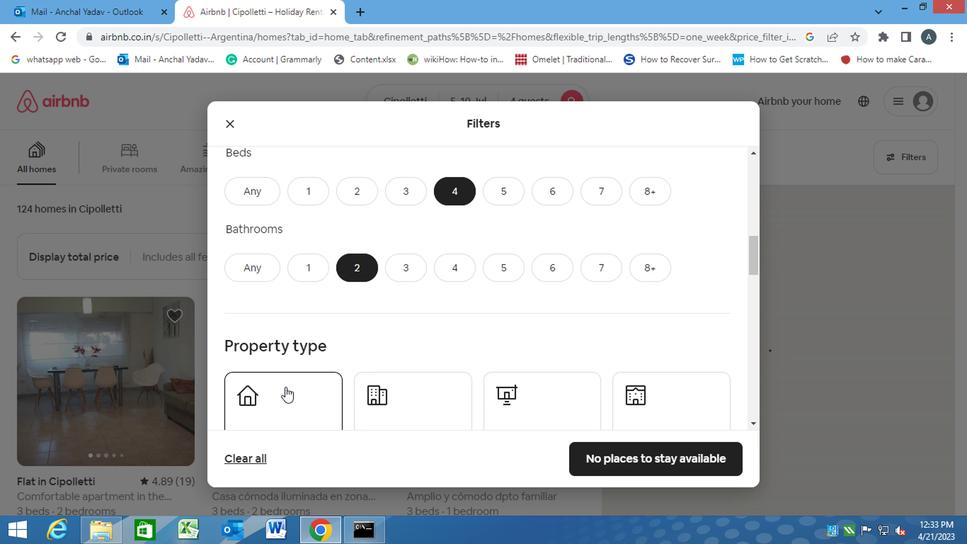 
Action: Mouse scrolled (286, 377) with delta (0, -1)
Screenshot: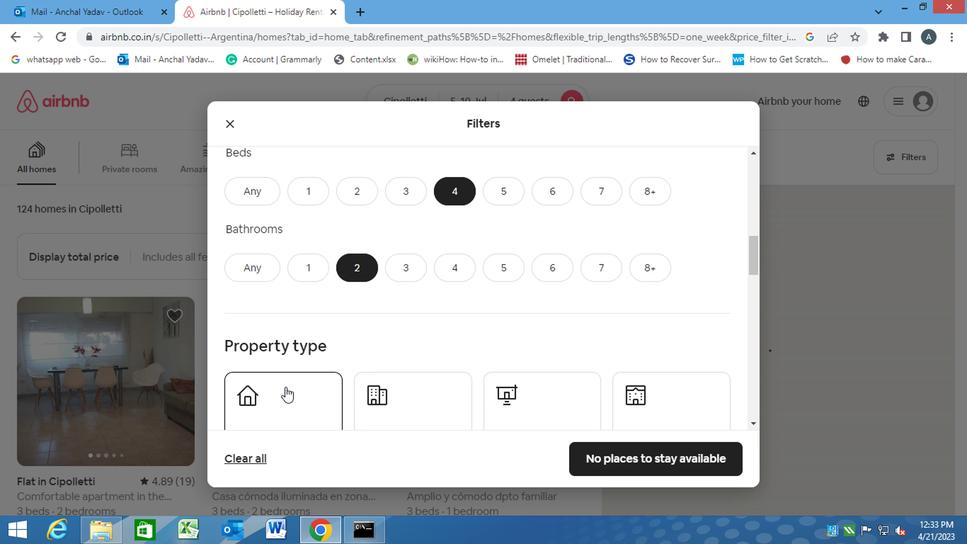 
Action: Mouse moved to (299, 271)
Screenshot: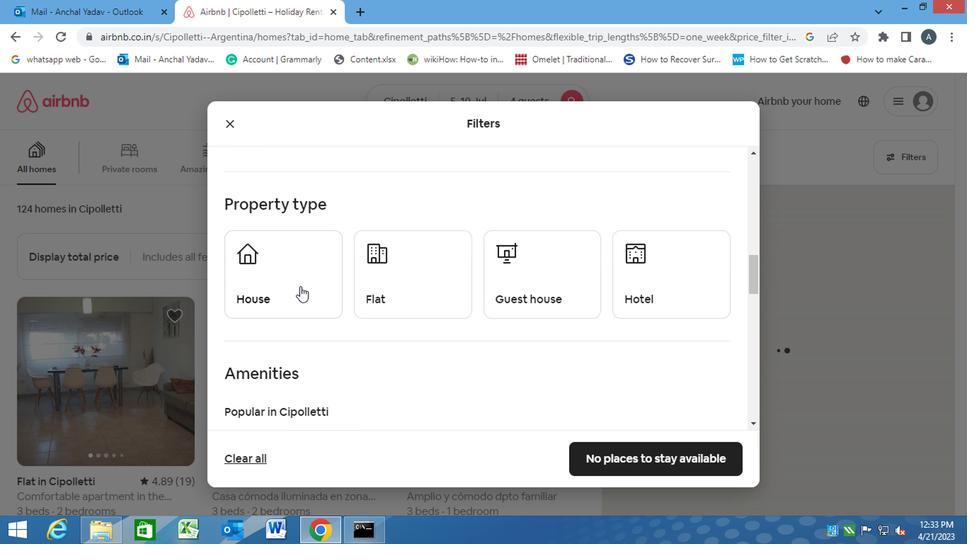 
Action: Mouse pressed left at (299, 271)
Screenshot: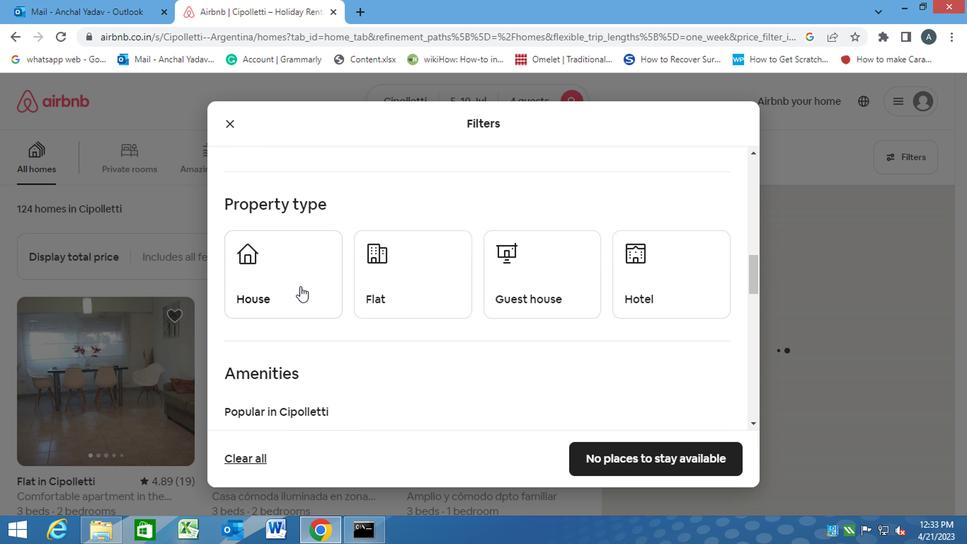 
Action: Mouse moved to (391, 291)
Screenshot: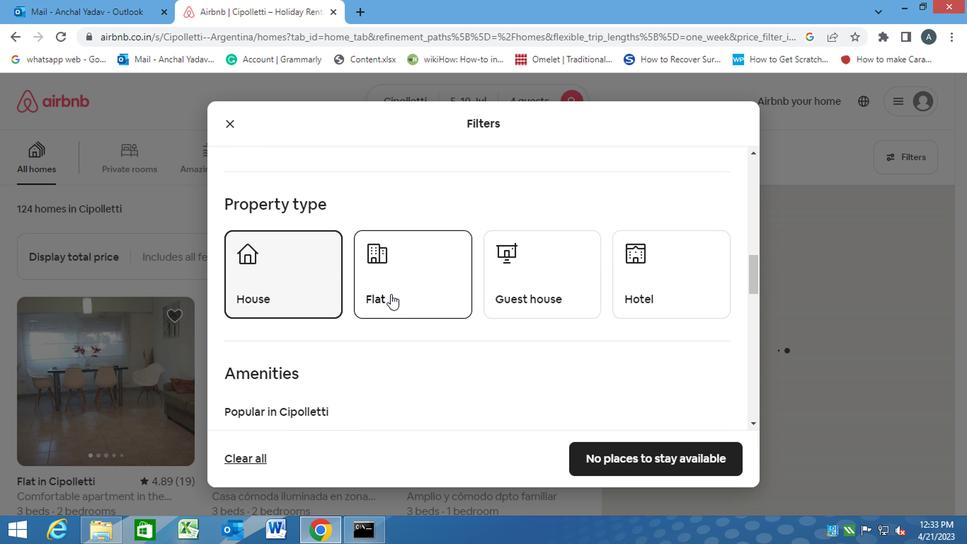
Action: Mouse pressed left at (391, 291)
Screenshot: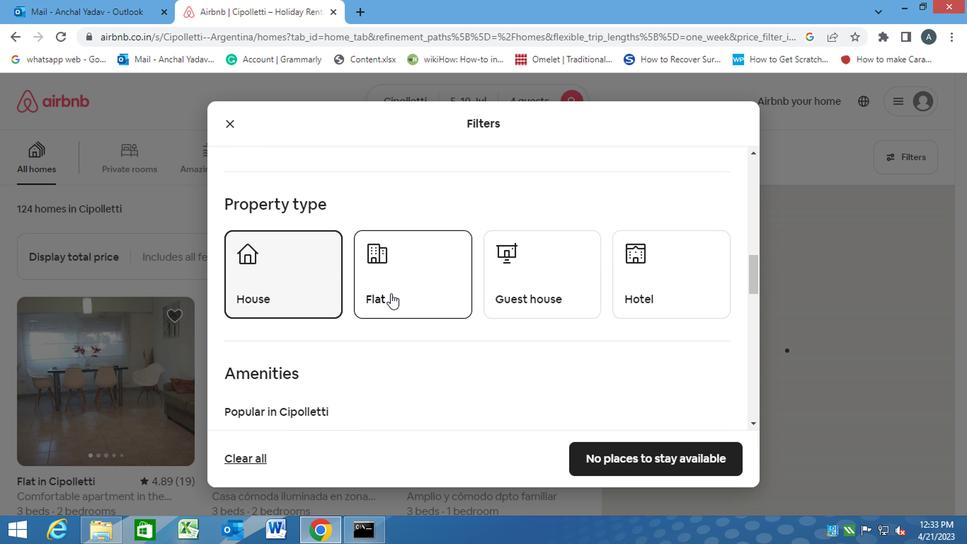 
Action: Mouse moved to (542, 282)
Screenshot: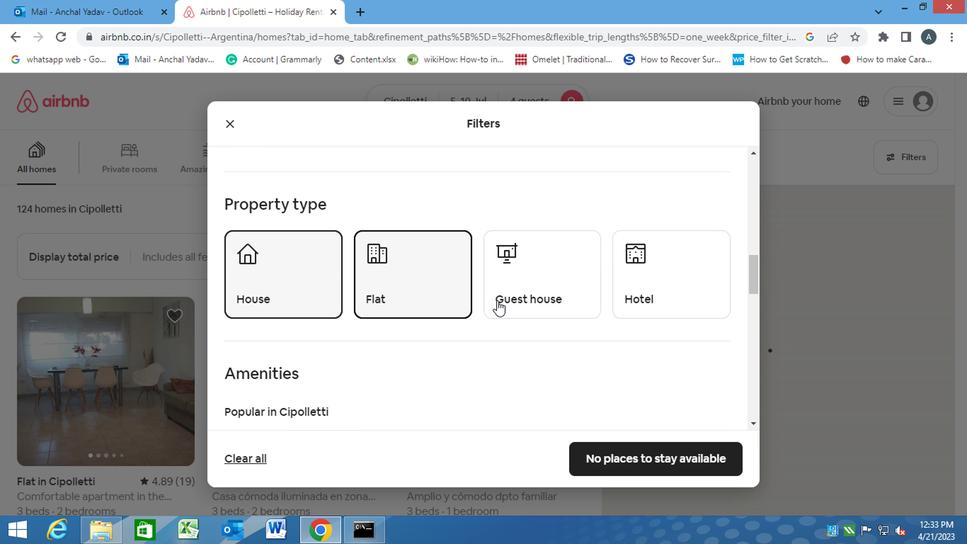 
Action: Mouse pressed left at (542, 282)
Screenshot: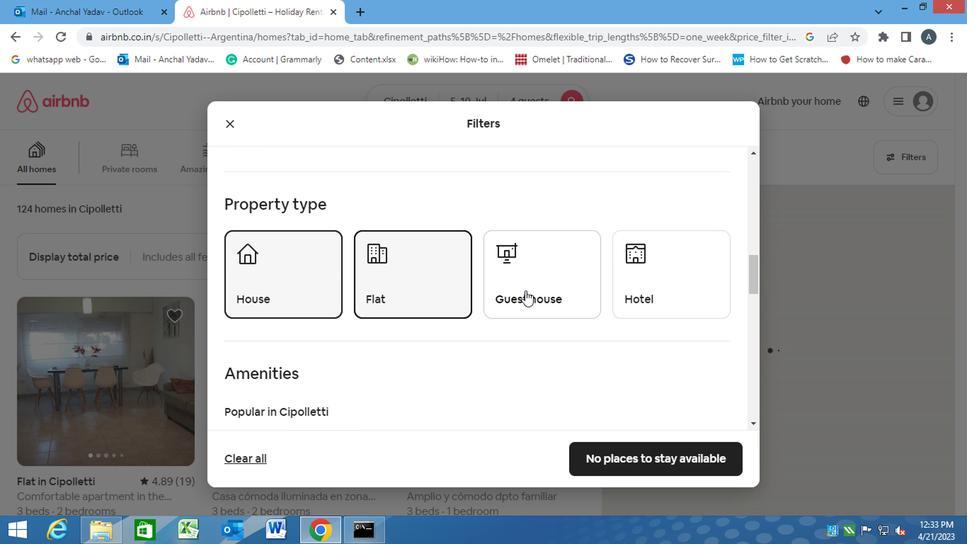 
Action: Mouse moved to (487, 315)
Screenshot: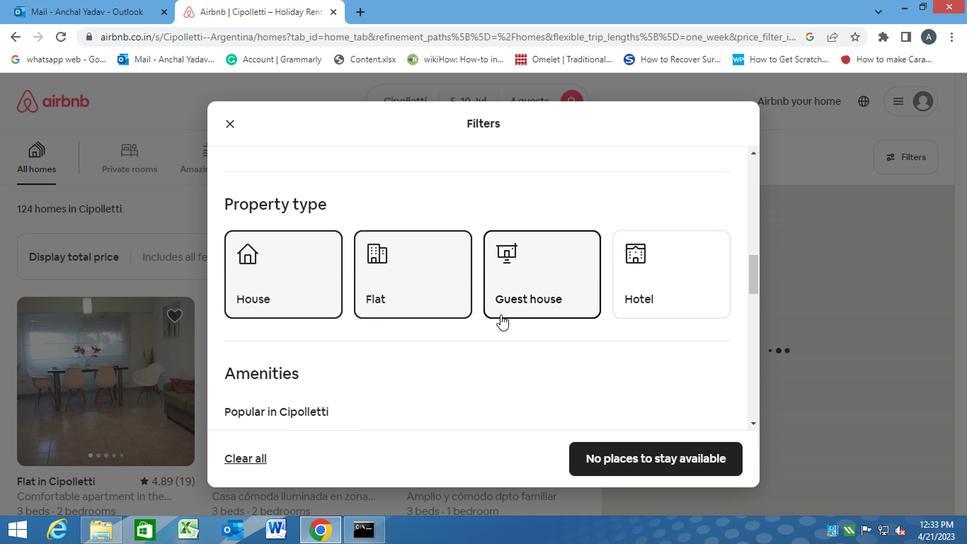
Action: Mouse scrolled (487, 315) with delta (0, 0)
Screenshot: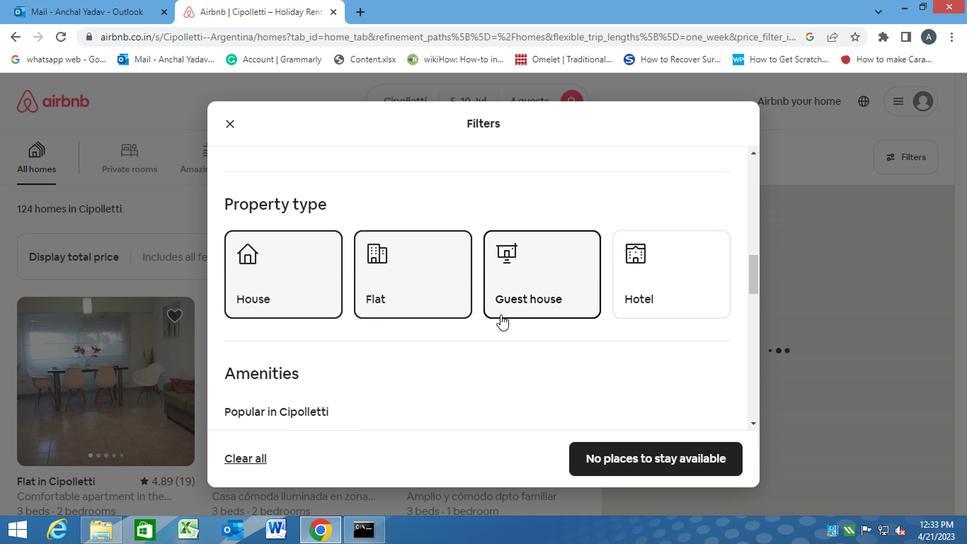 
Action: Mouse scrolled (487, 315) with delta (0, 0)
Screenshot: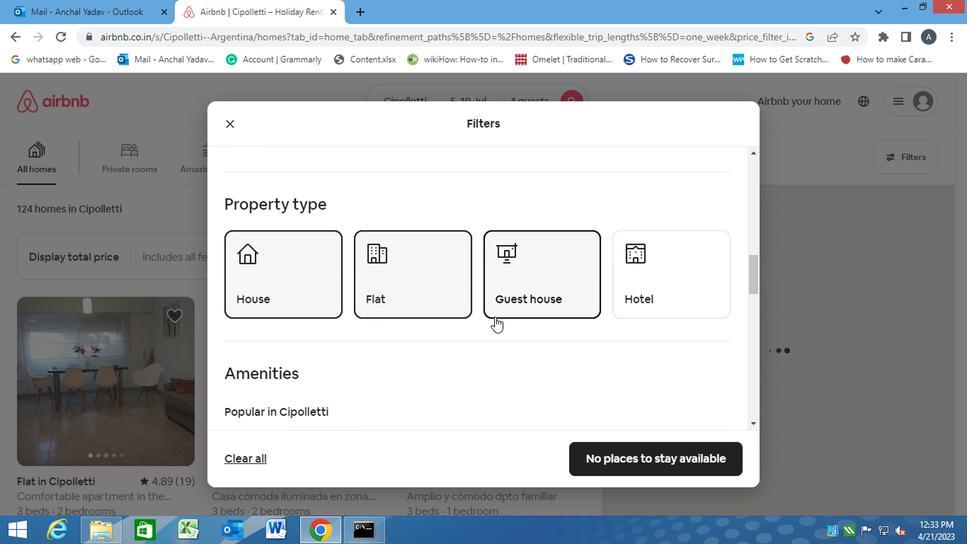 
Action: Mouse scrolled (487, 315) with delta (0, 0)
Screenshot: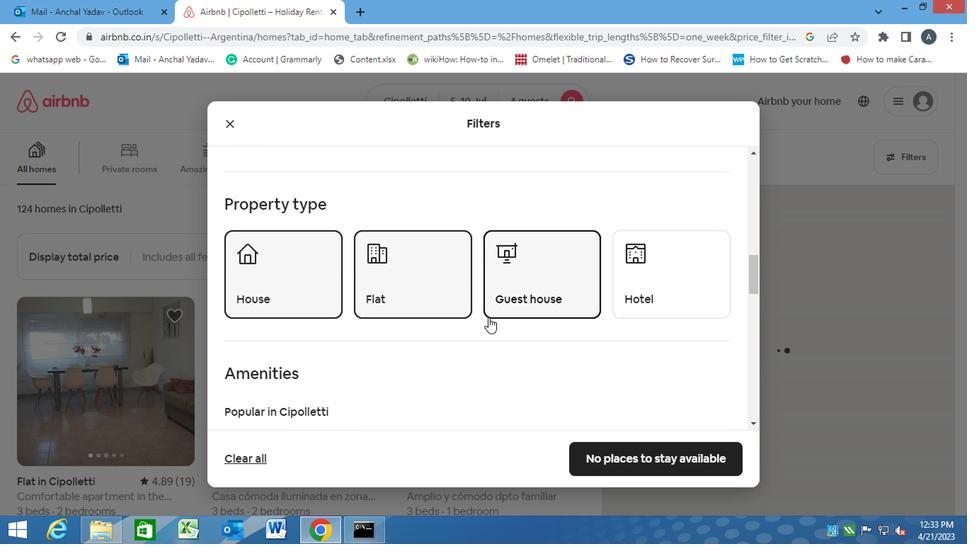 
Action: Mouse moved to (480, 314)
Screenshot: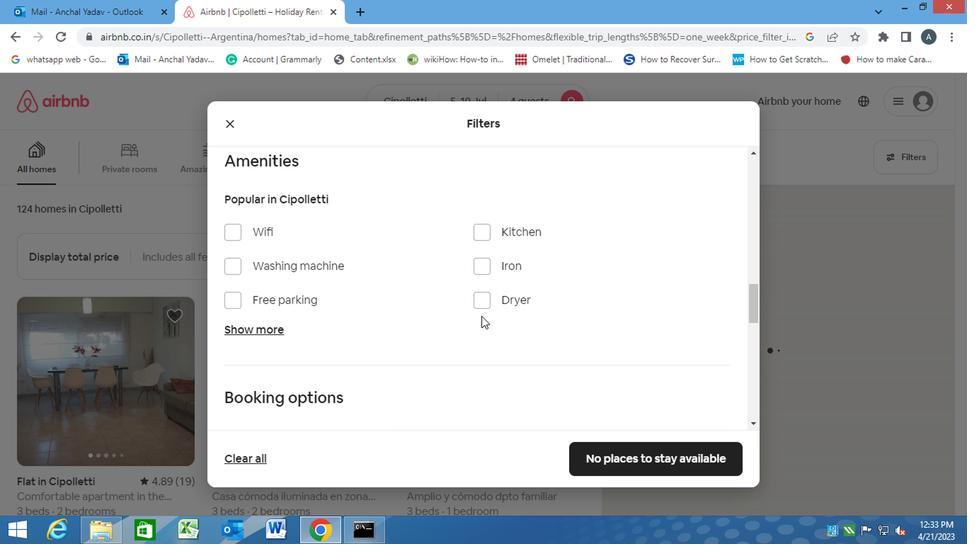 
Action: Mouse scrolled (480, 313) with delta (0, -1)
Screenshot: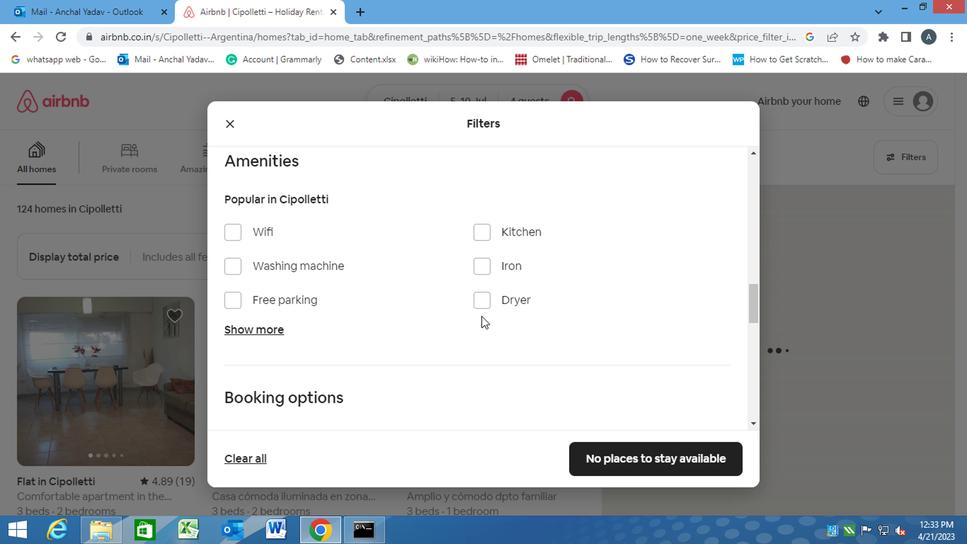 
Action: Mouse moved to (258, 262)
Screenshot: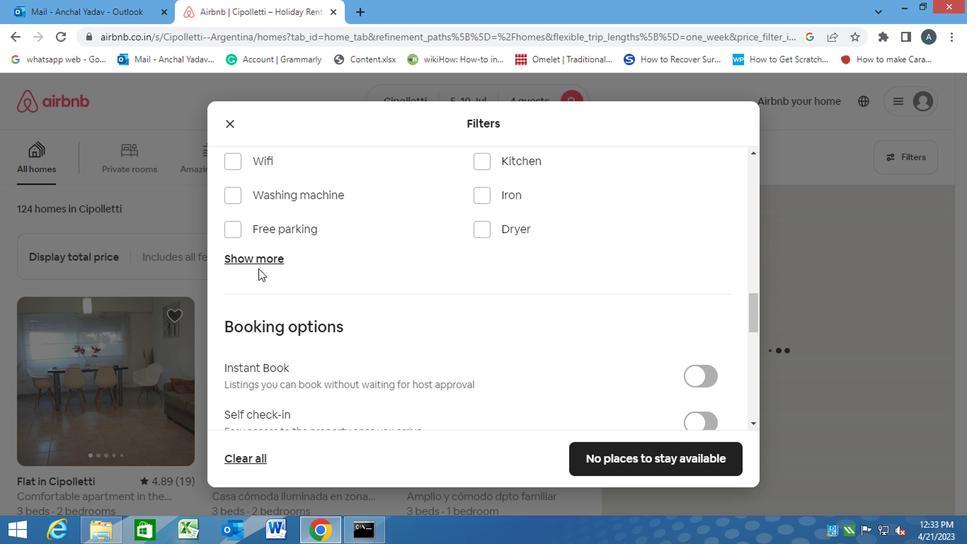 
Action: Mouse pressed left at (258, 262)
Screenshot: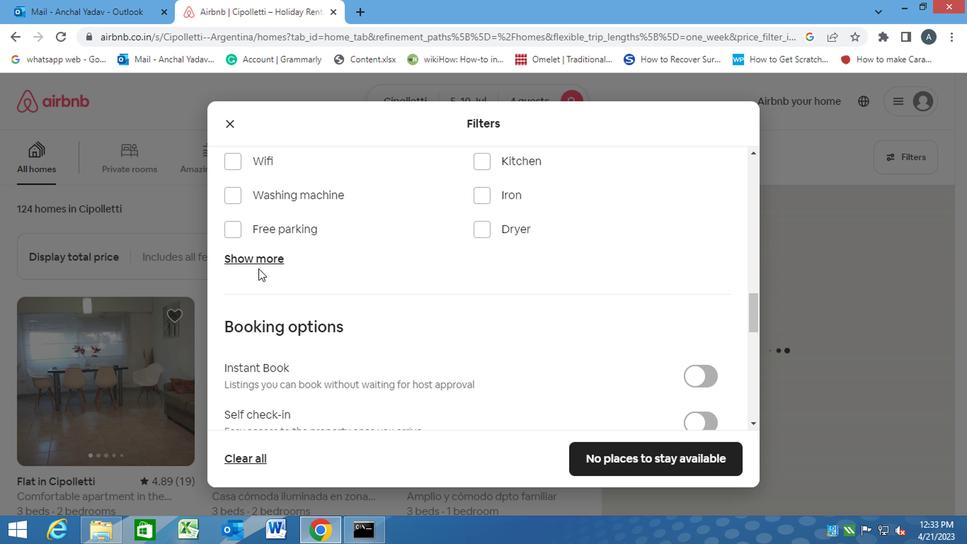 
Action: Mouse moved to (489, 302)
Screenshot: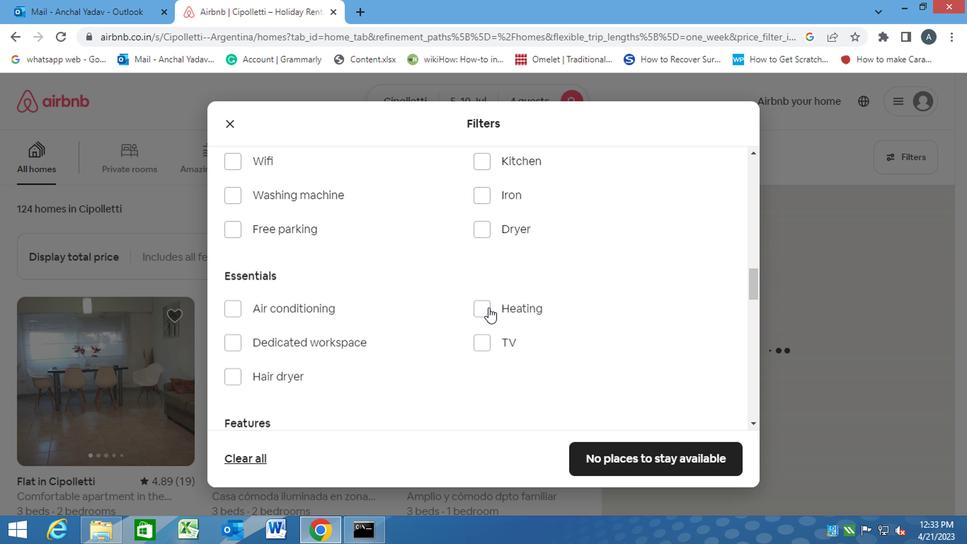 
Action: Mouse pressed left at (489, 302)
Screenshot: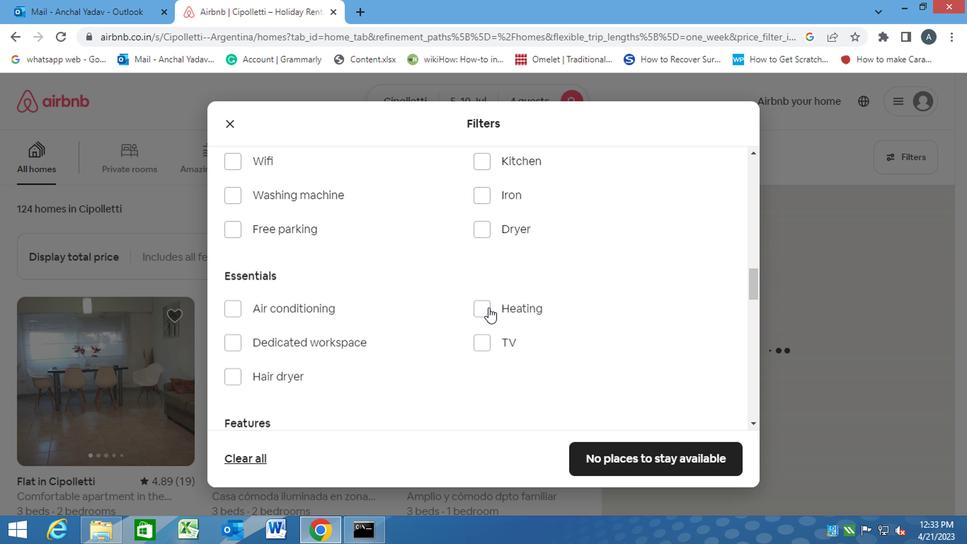 
Action: Mouse moved to (512, 359)
Screenshot: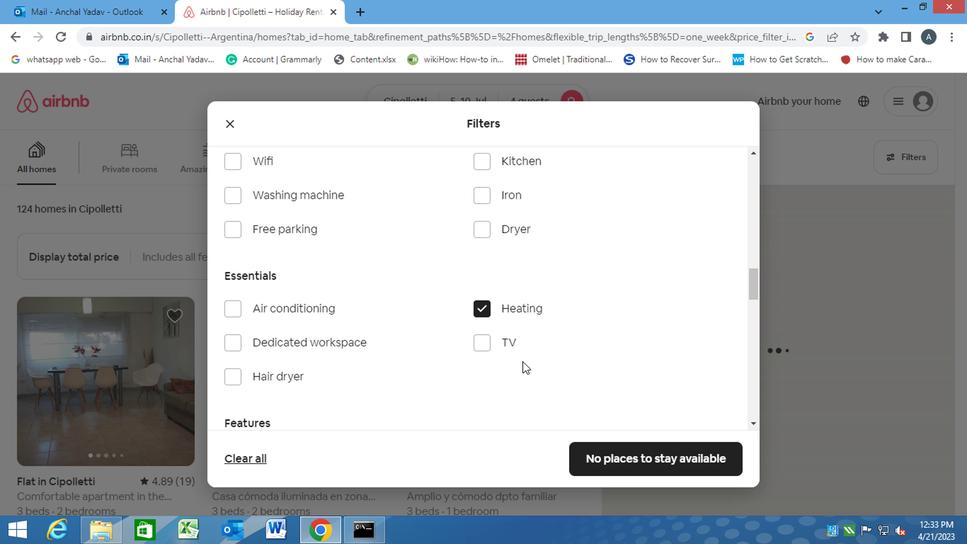 
Action: Mouse scrolled (512, 358) with delta (0, 0)
Screenshot: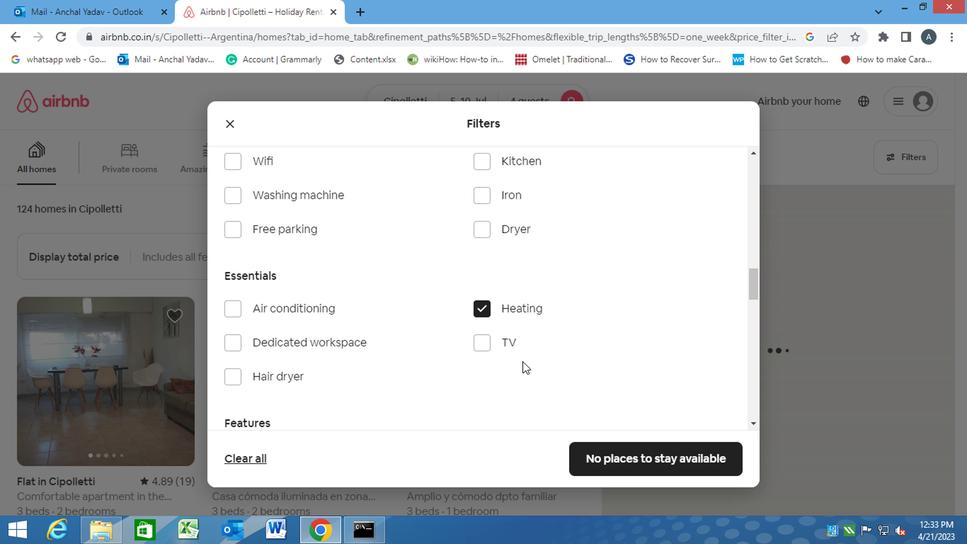 
Action: Mouse moved to (503, 361)
Screenshot: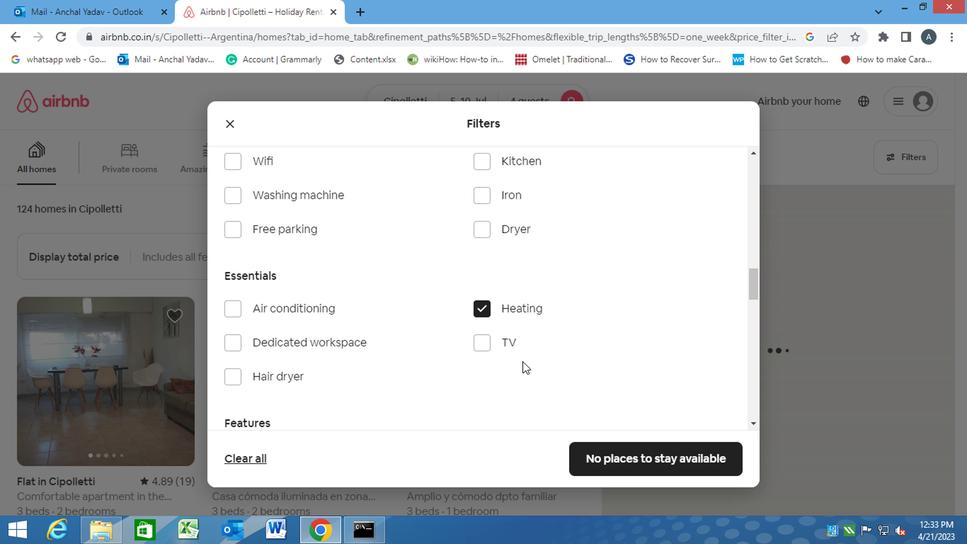 
Action: Mouse scrolled (503, 360) with delta (0, 0)
Screenshot: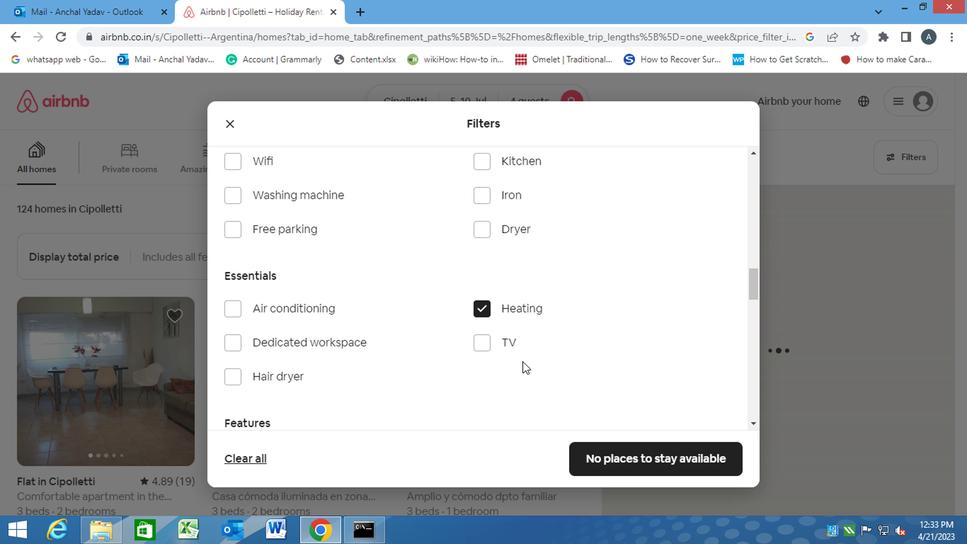 
Action: Mouse moved to (503, 361)
Screenshot: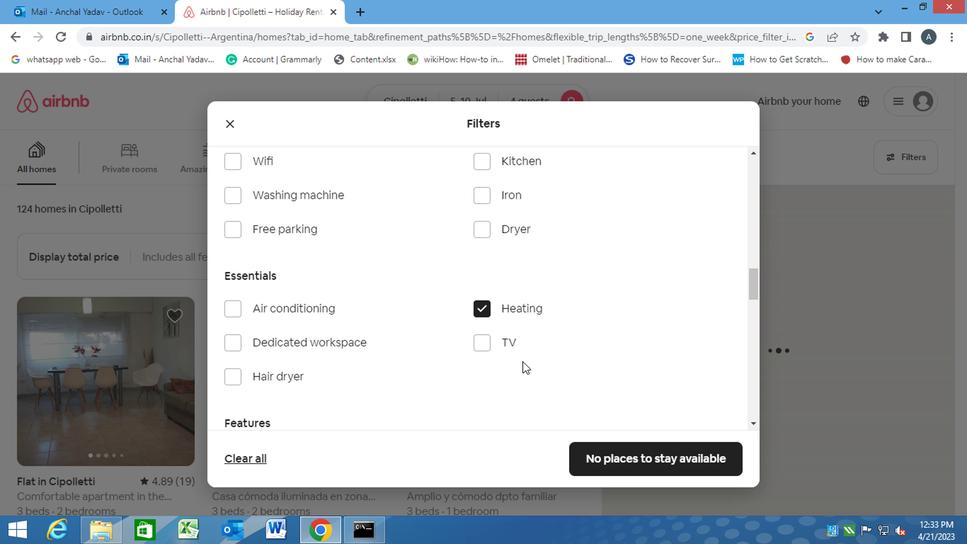 
Action: Mouse scrolled (503, 360) with delta (0, 0)
Screenshot: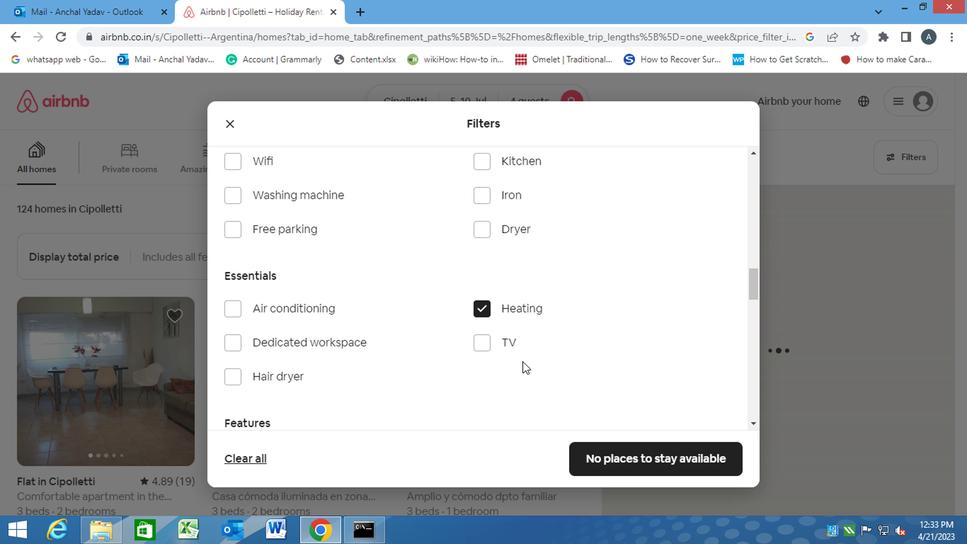 
Action: Mouse moved to (502, 361)
Screenshot: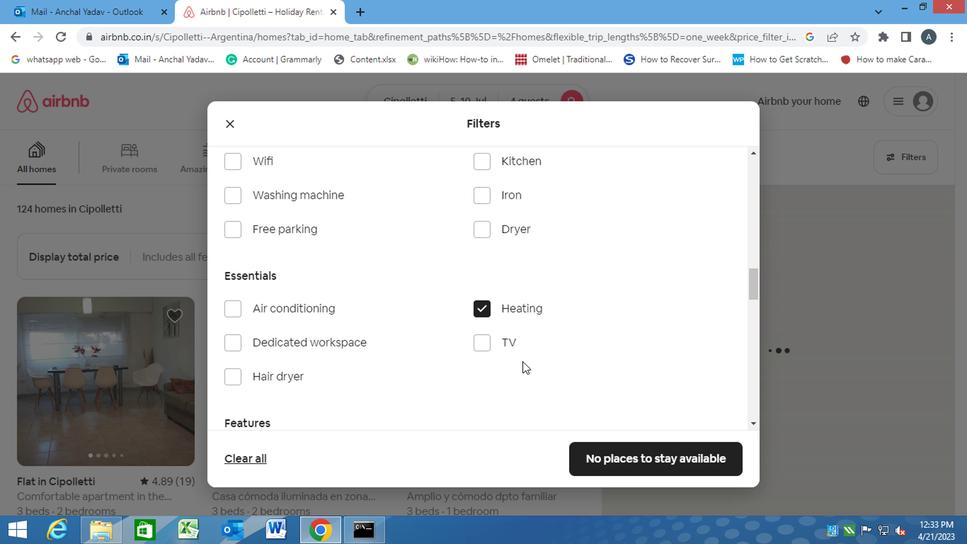 
Action: Mouse scrolled (502, 360) with delta (0, 0)
Screenshot: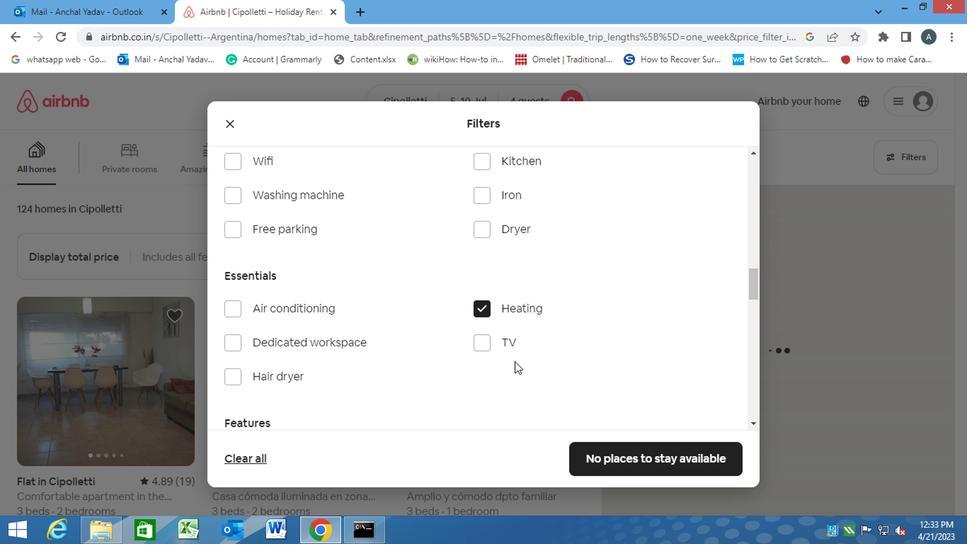
Action: Mouse moved to (498, 361)
Screenshot: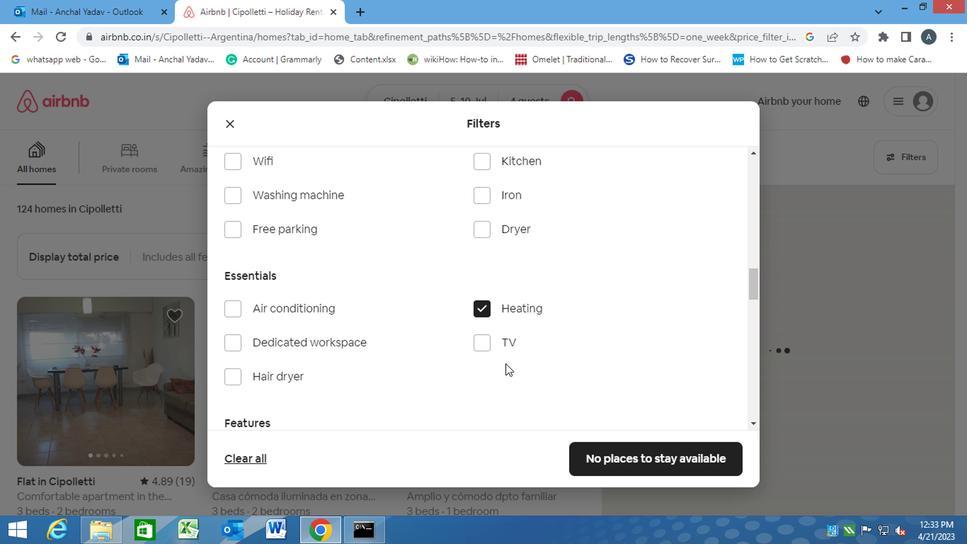 
Action: Mouse scrolled (498, 360) with delta (0, 0)
Screenshot: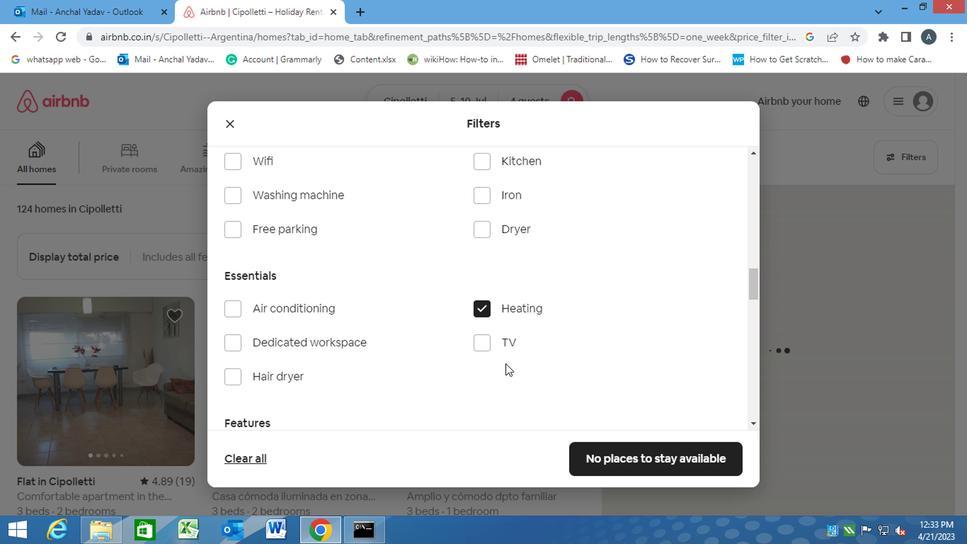 
Action: Mouse moved to (463, 320)
Screenshot: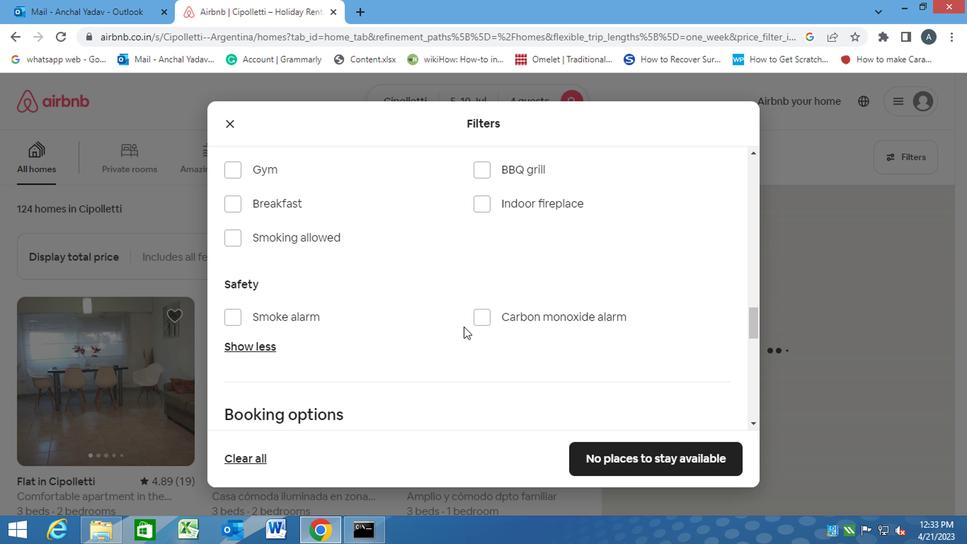 
Action: Mouse scrolled (463, 320) with delta (0, 0)
Screenshot: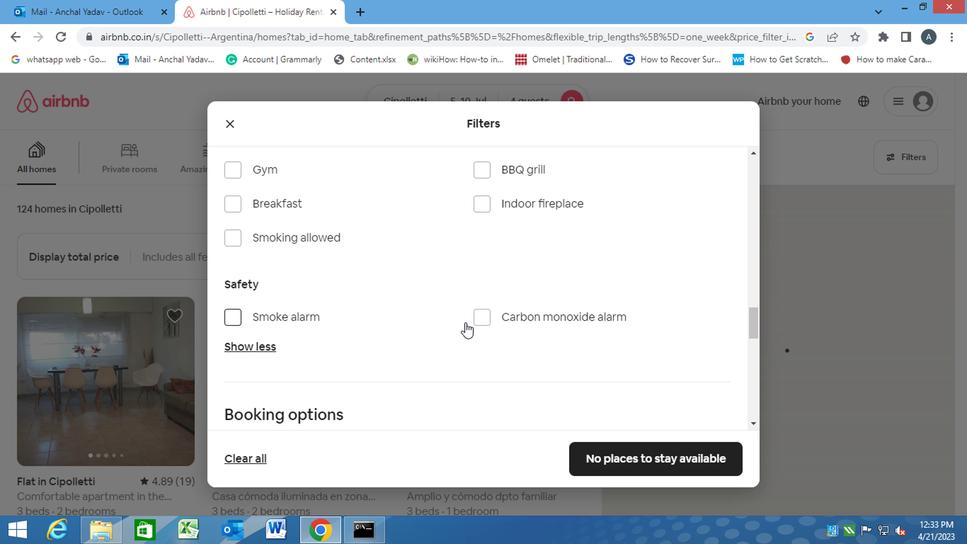 
Action: Mouse scrolled (463, 320) with delta (0, 0)
Screenshot: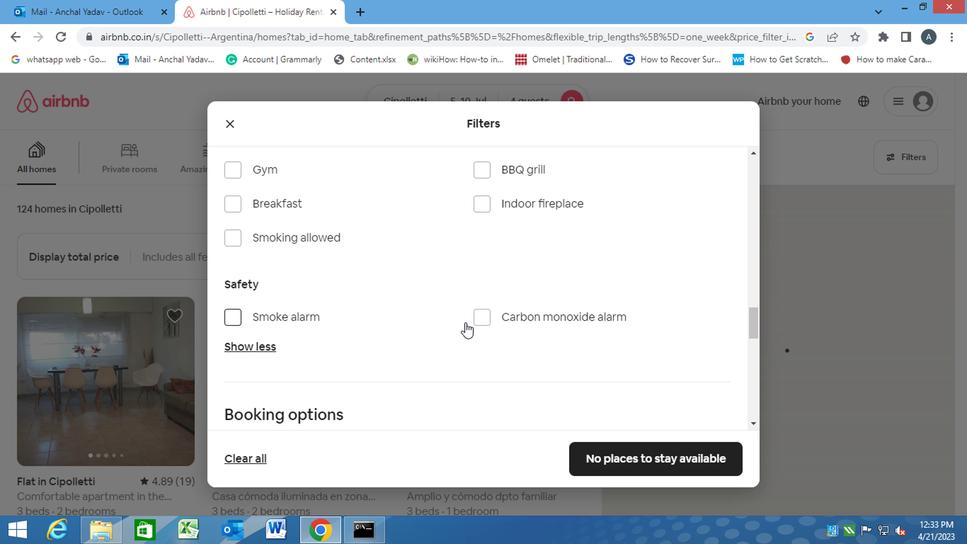 
Action: Mouse scrolled (463, 320) with delta (0, 0)
Screenshot: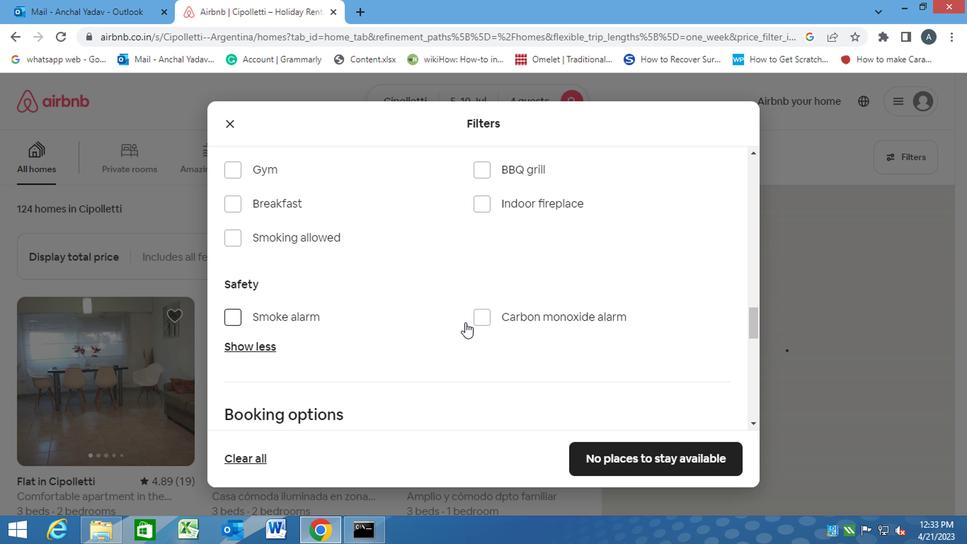
Action: Mouse scrolled (463, 320) with delta (0, 0)
Screenshot: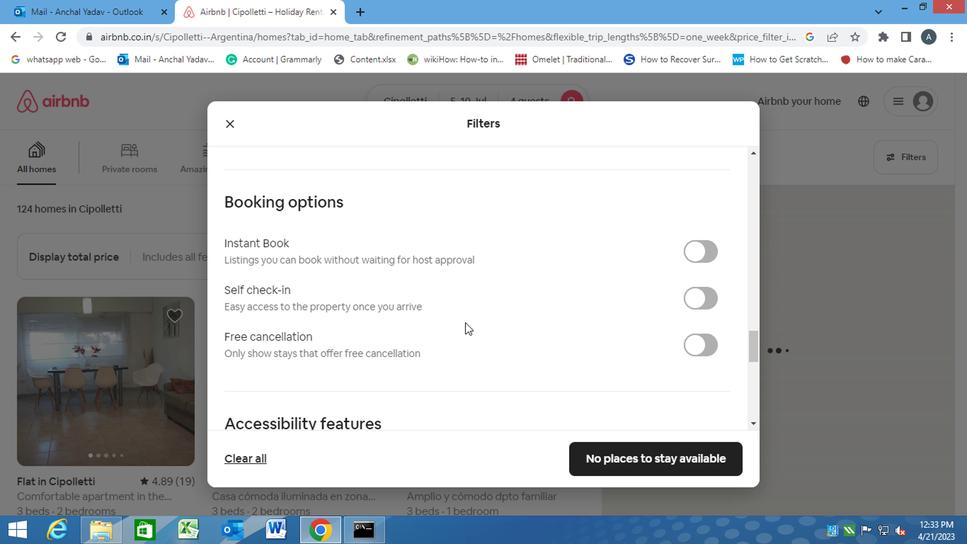 
Action: Mouse scrolled (463, 320) with delta (0, 0)
Screenshot: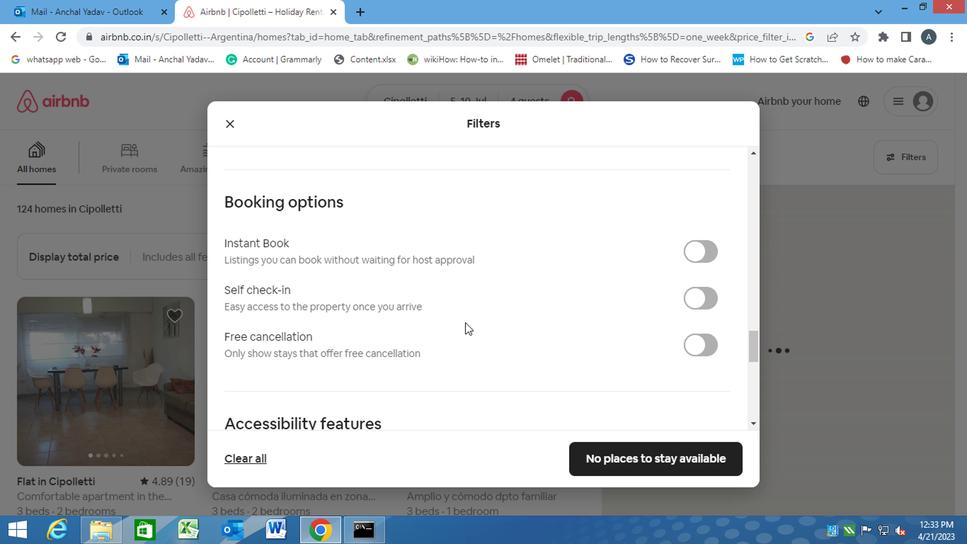 
Action: Mouse scrolled (463, 320) with delta (0, 0)
Screenshot: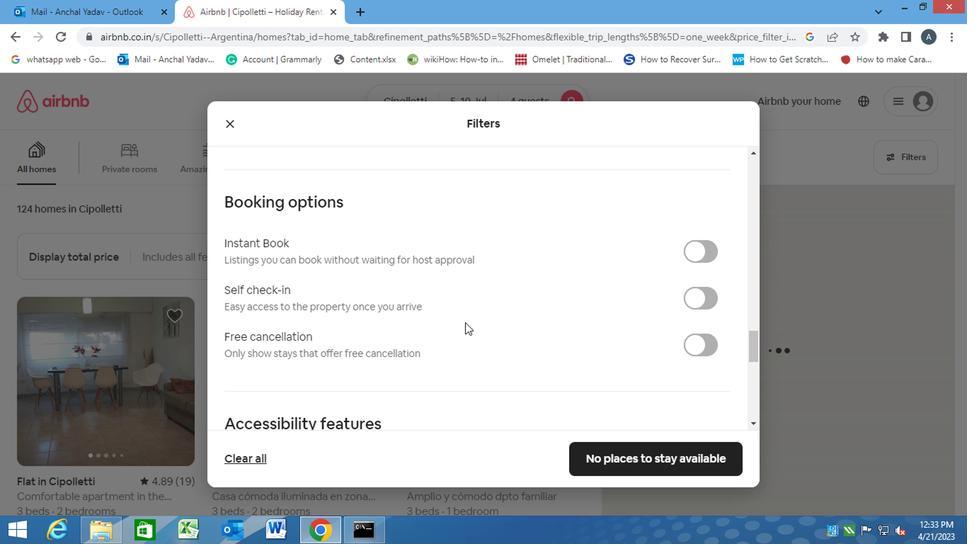 
Action: Mouse moved to (494, 317)
Screenshot: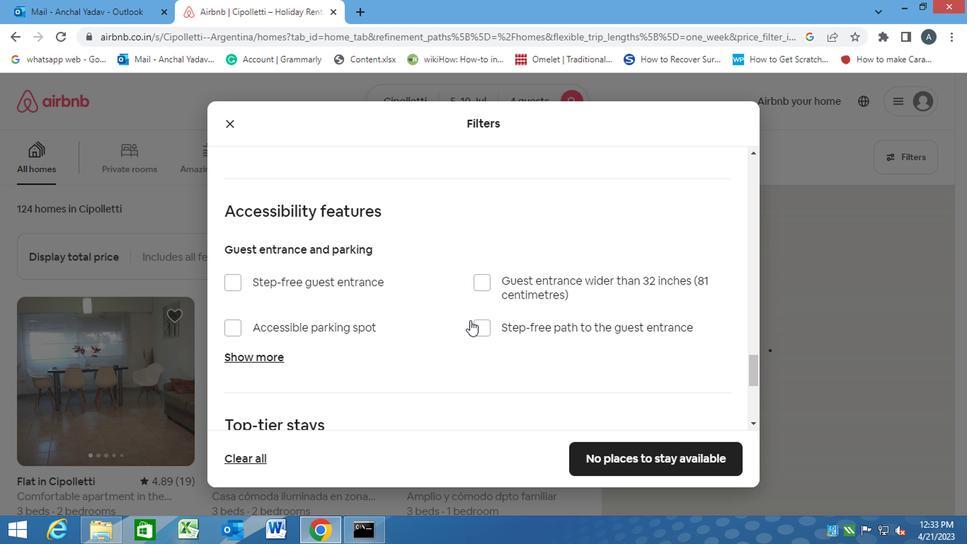 
Action: Mouse scrolled (494, 318) with delta (0, 1)
Screenshot: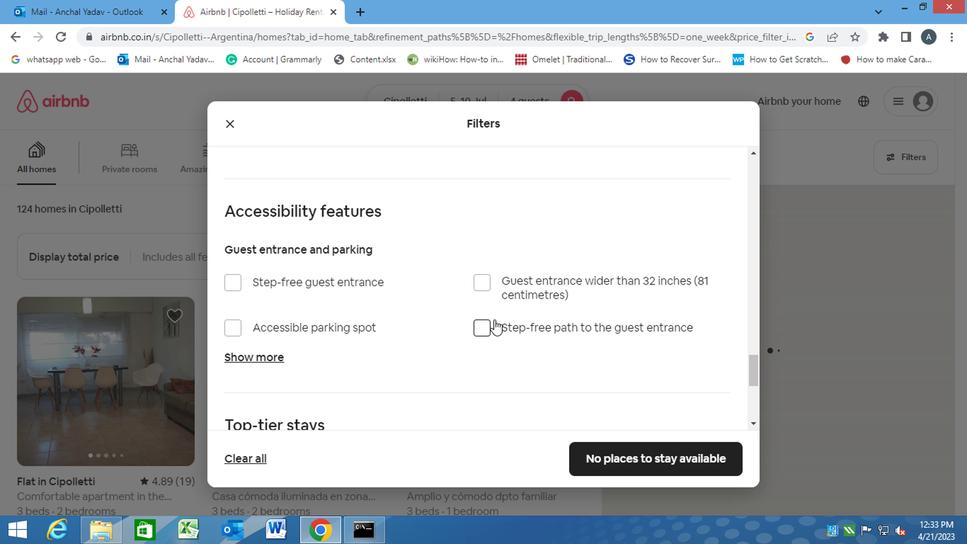 
Action: Mouse scrolled (494, 318) with delta (0, 1)
Screenshot: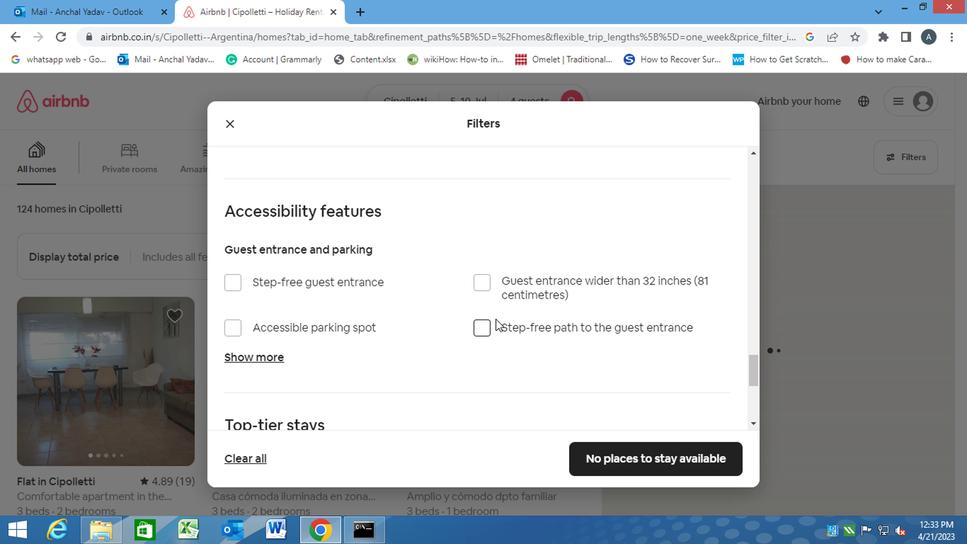 
Action: Mouse moved to (692, 224)
Screenshot: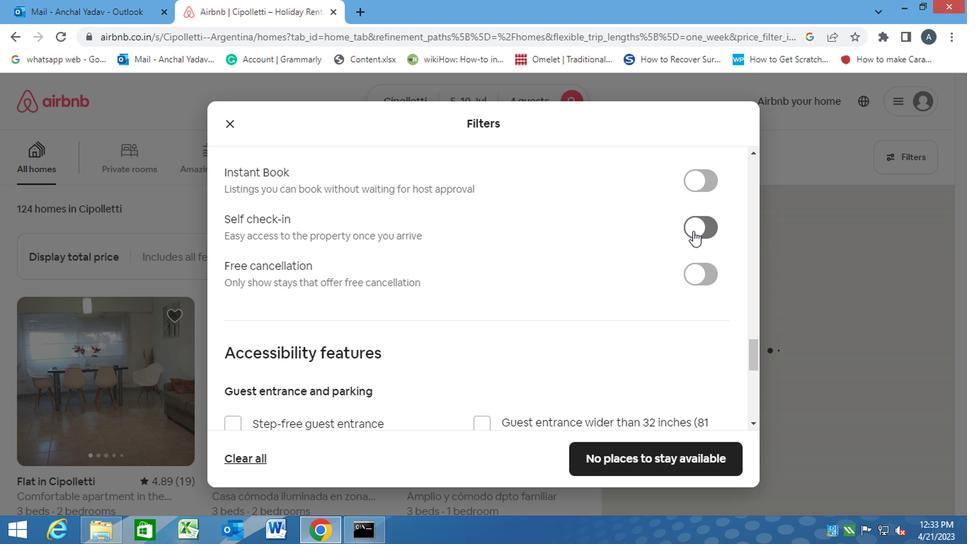
Action: Mouse pressed left at (692, 224)
Screenshot: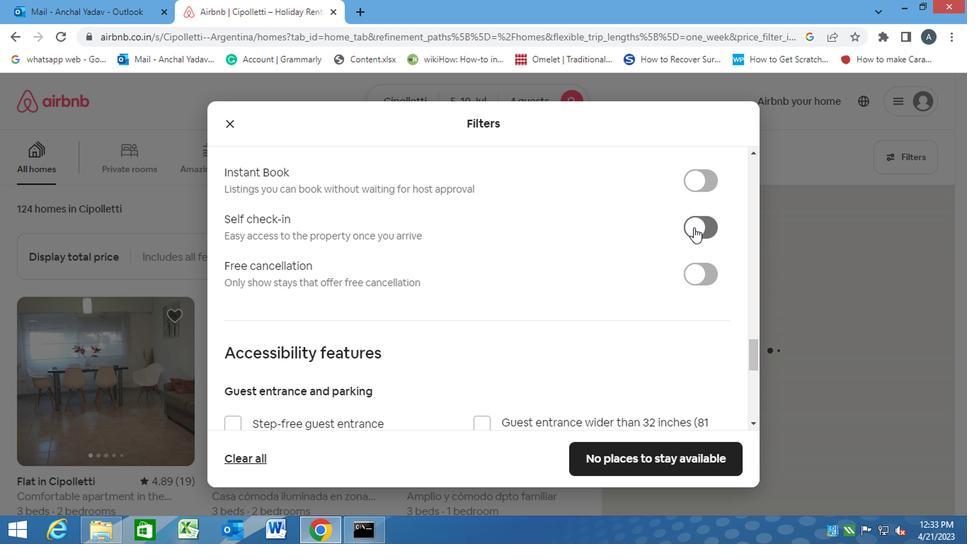 
Action: Mouse moved to (630, 266)
Screenshot: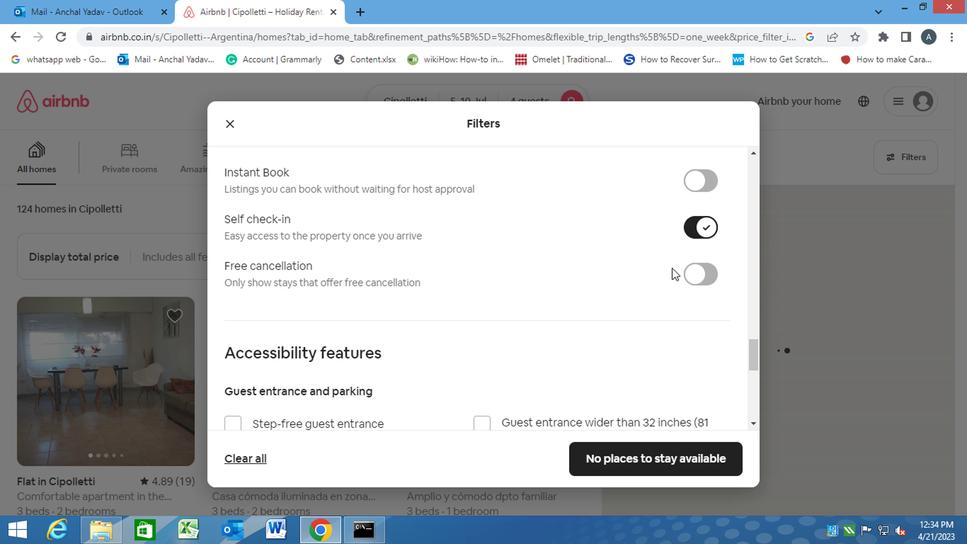 
Action: Mouse scrolled (669, 268) with delta (0, 0)
Screenshot: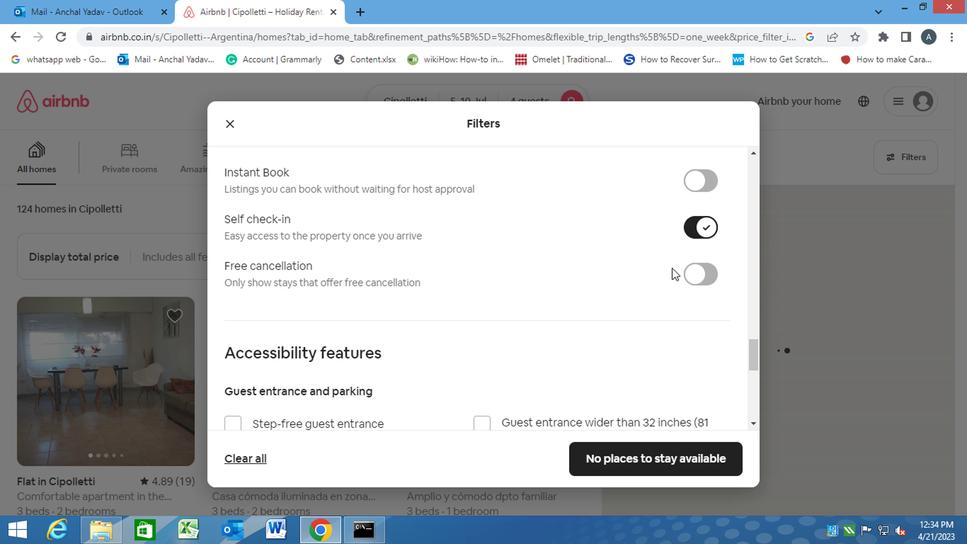 
Action: Mouse moved to (589, 289)
Screenshot: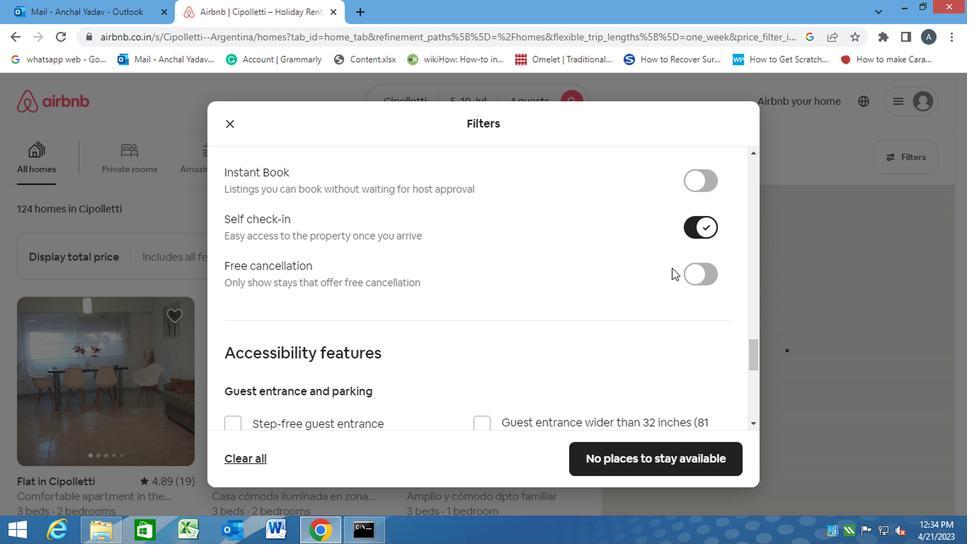 
Action: Mouse scrolled (665, 269) with delta (0, 0)
Screenshot: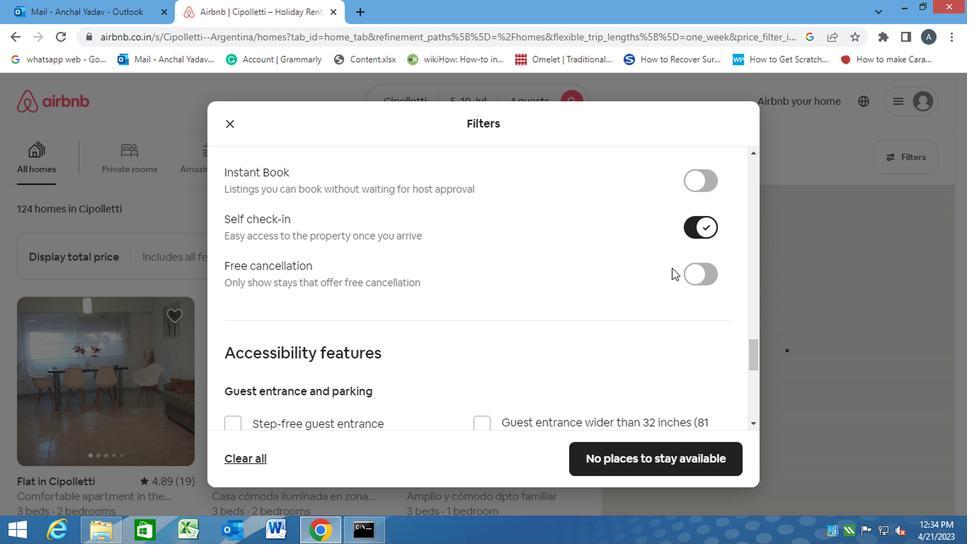 
Action: Mouse moved to (552, 311)
Screenshot: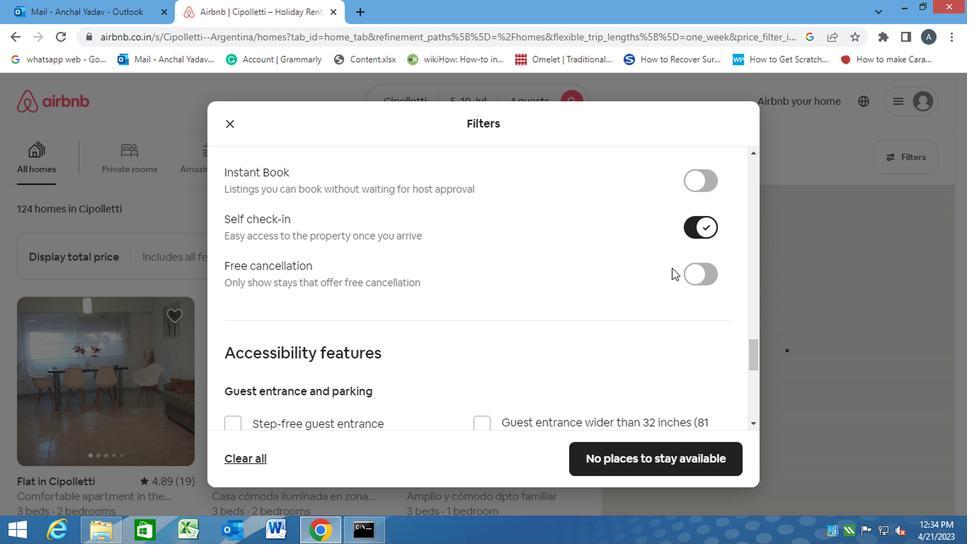 
Action: Mouse scrolled (663, 270) with delta (0, -1)
Screenshot: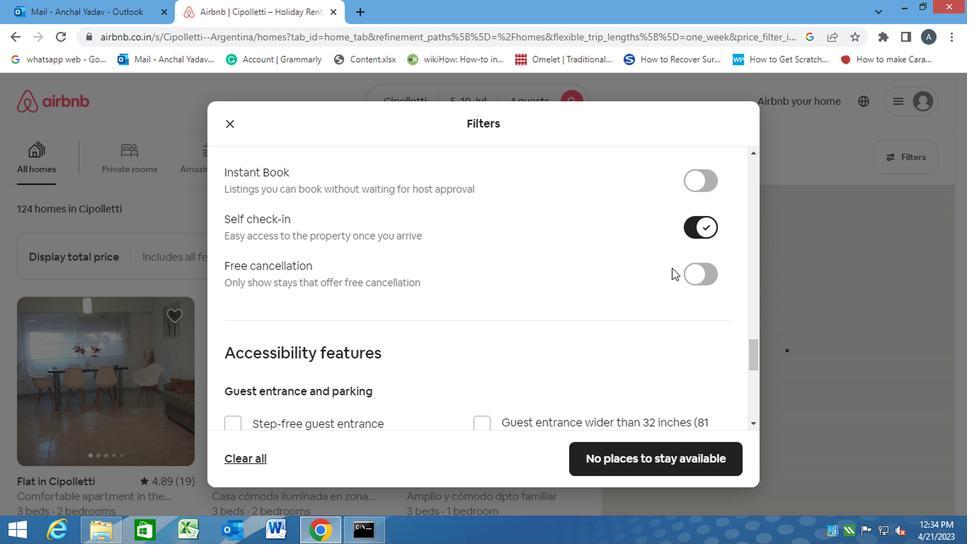 
Action: Mouse moved to (321, 286)
Screenshot: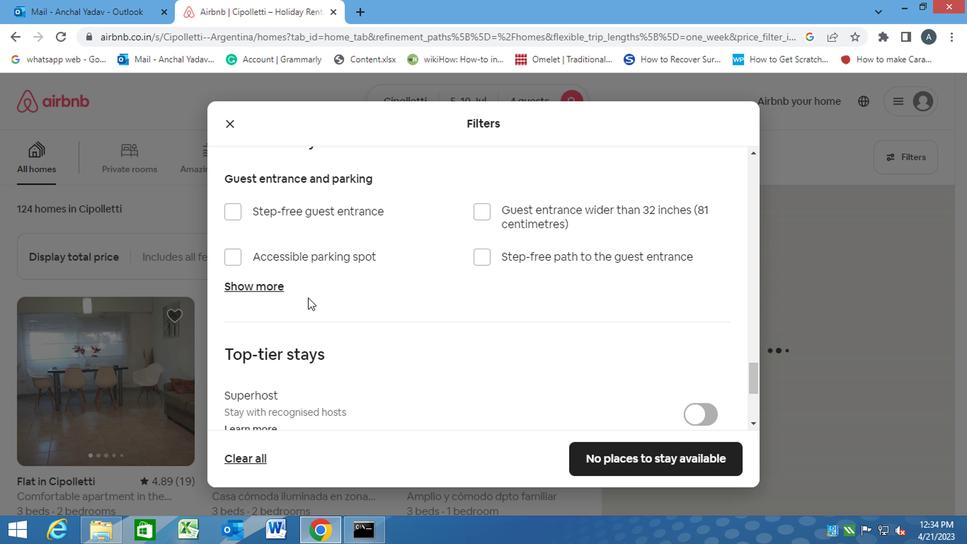 
Action: Mouse scrolled (321, 286) with delta (0, 0)
Screenshot: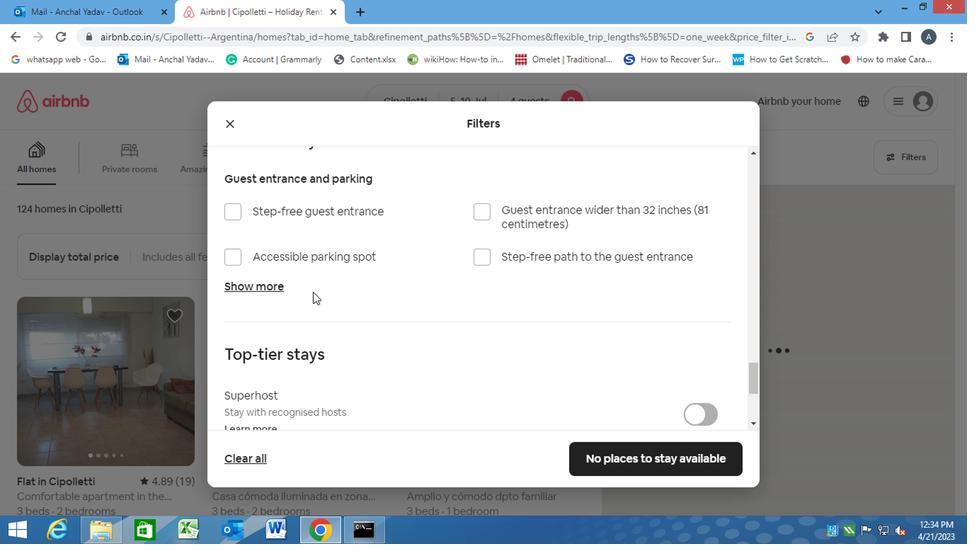
Action: Mouse scrolled (321, 286) with delta (0, 0)
Screenshot: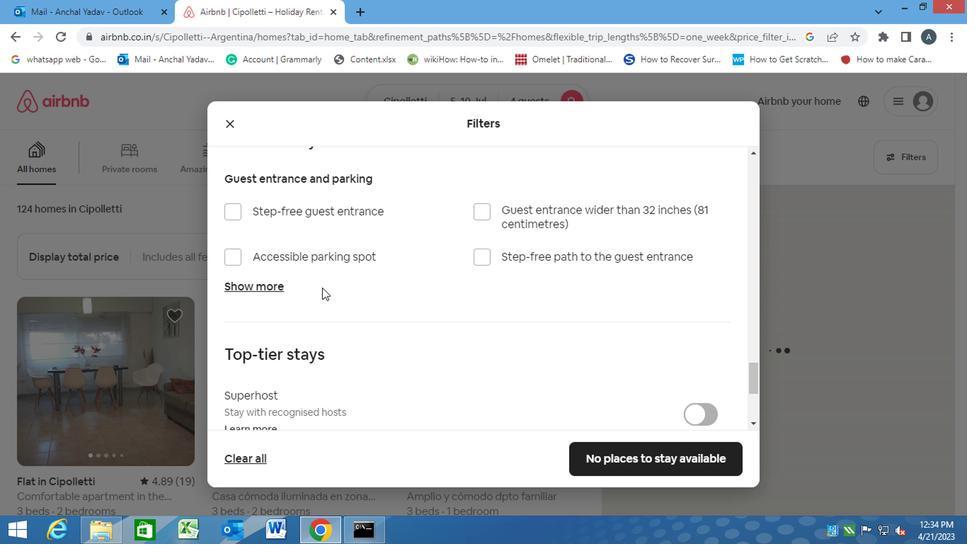 
Action: Mouse scrolled (321, 286) with delta (0, 0)
Screenshot: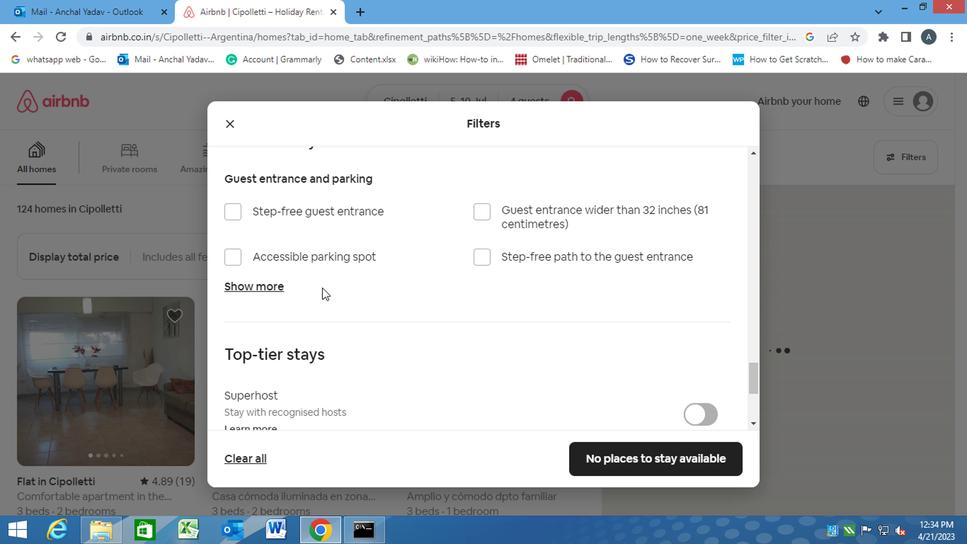 
Action: Mouse moved to (269, 306)
Screenshot: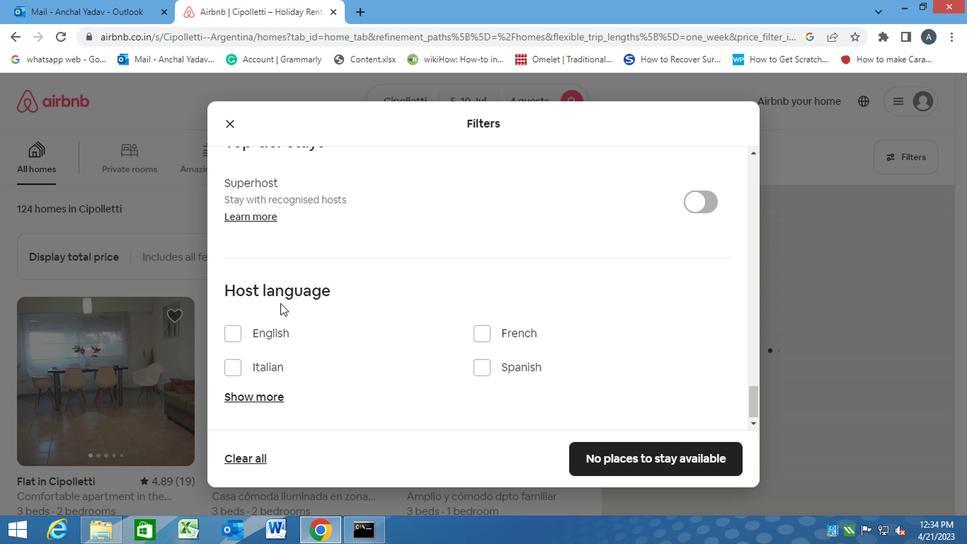 
Action: Mouse scrolled (269, 306) with delta (0, 0)
Screenshot: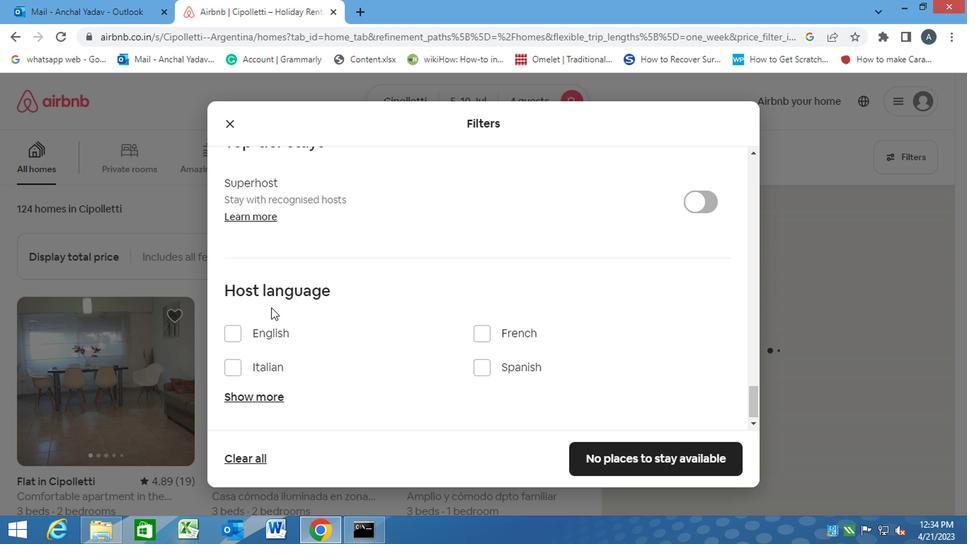 
Action: Mouse moved to (236, 329)
Screenshot: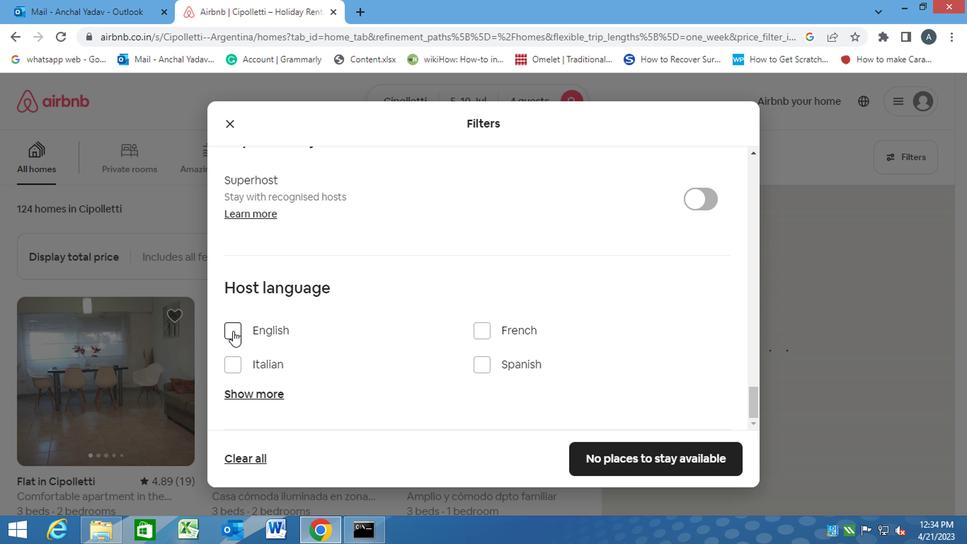 
Action: Mouse pressed left at (236, 329)
Screenshot: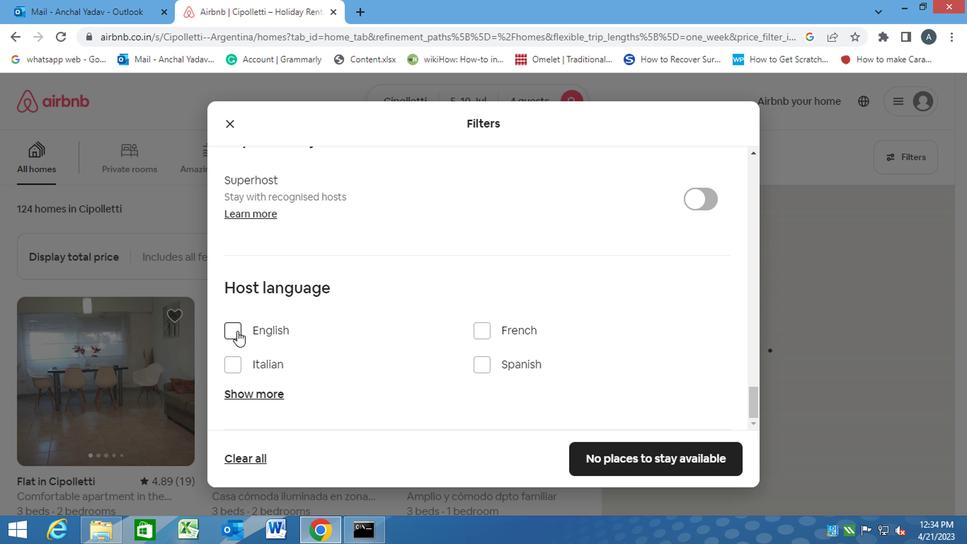 
Action: Mouse moved to (594, 442)
Screenshot: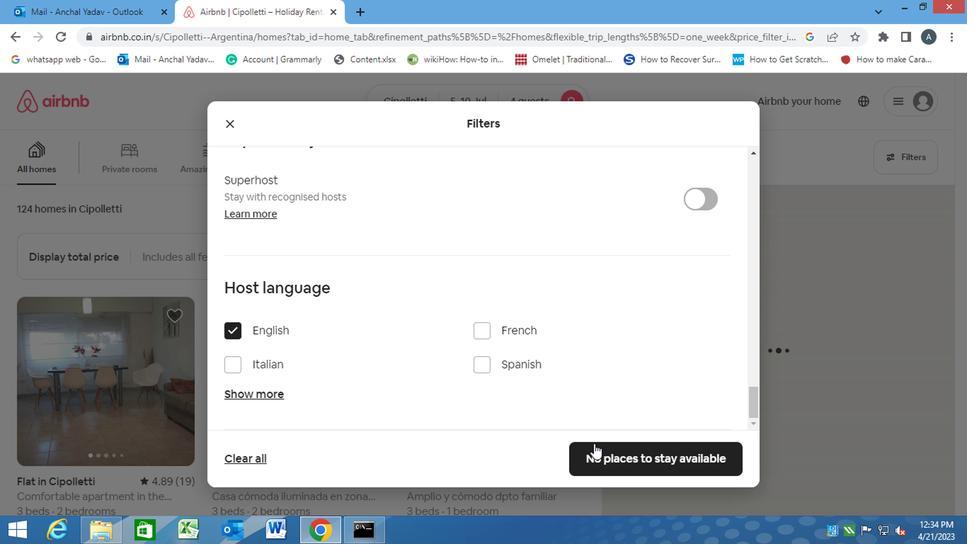 
Action: Mouse pressed left at (594, 442)
Screenshot: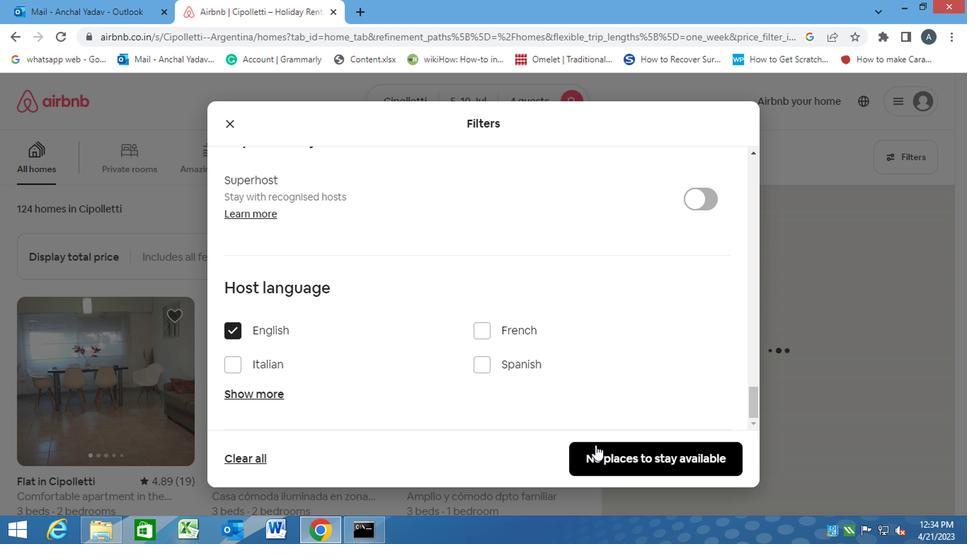 
